 Task: Search one way flight ticket for 3 adults in first from Niagara Falls: Niagara Falls International Airport to Greenville: Pitt-greenville Airport on 5-2-2023. Choice of flights is Singapure airlines. Number of bags: 1 carry on bag. Price is upto 97000. Outbound departure time preference is 22:15. Look for best flights.
Action: Mouse moved to (291, 395)
Screenshot: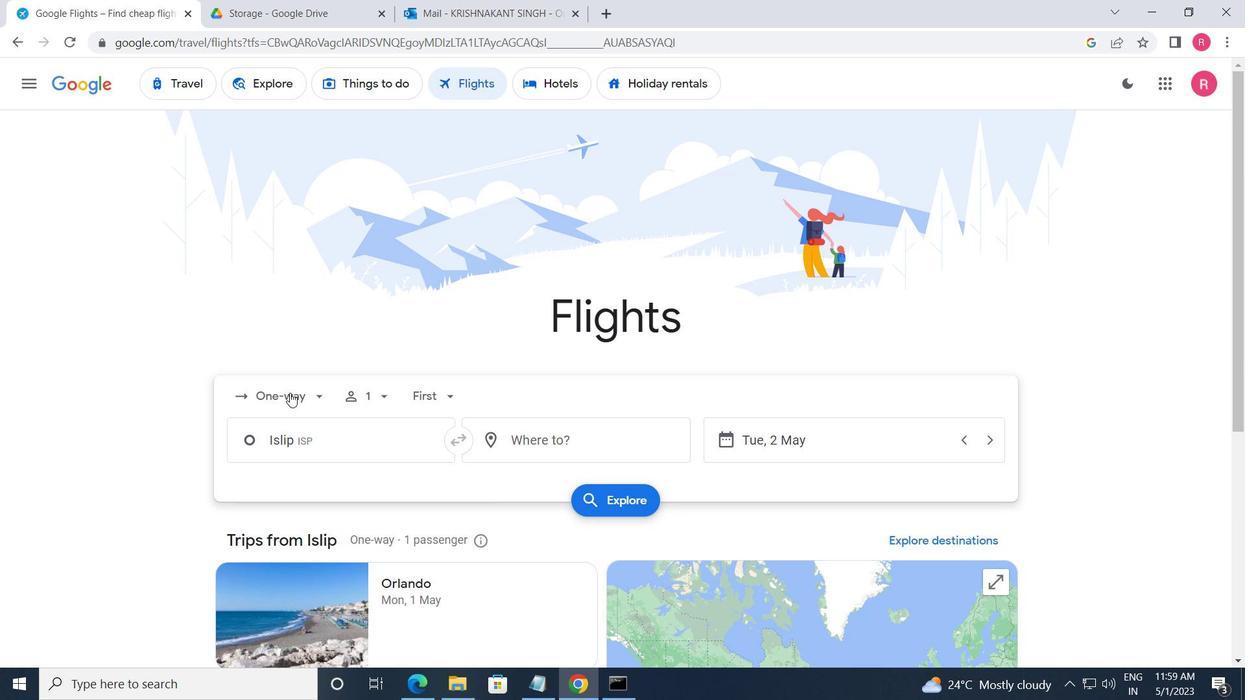 
Action: Mouse pressed left at (291, 395)
Screenshot: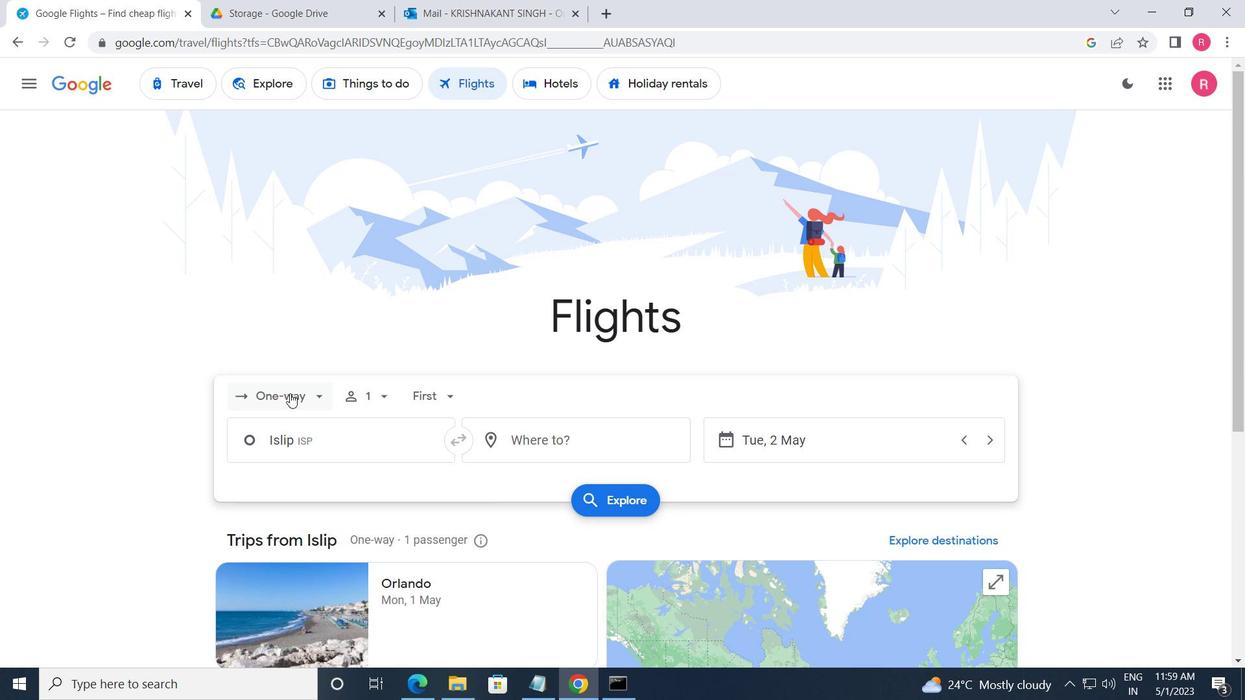 
Action: Mouse moved to (302, 463)
Screenshot: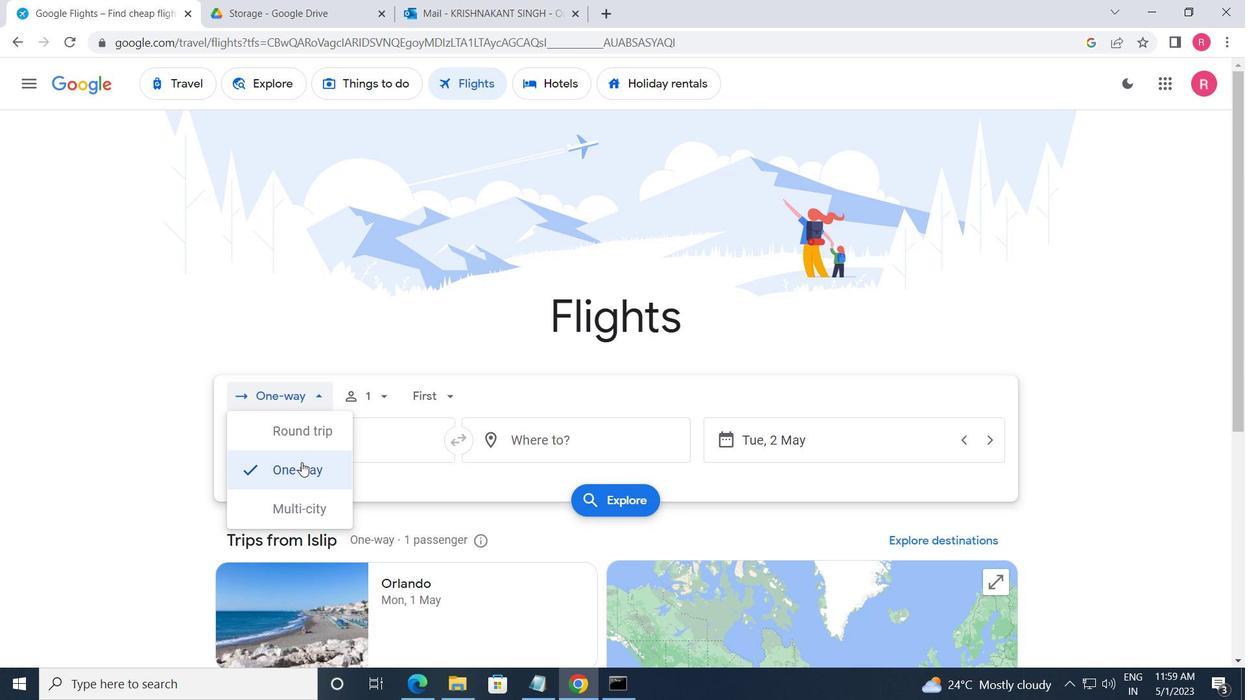 
Action: Mouse pressed left at (302, 463)
Screenshot: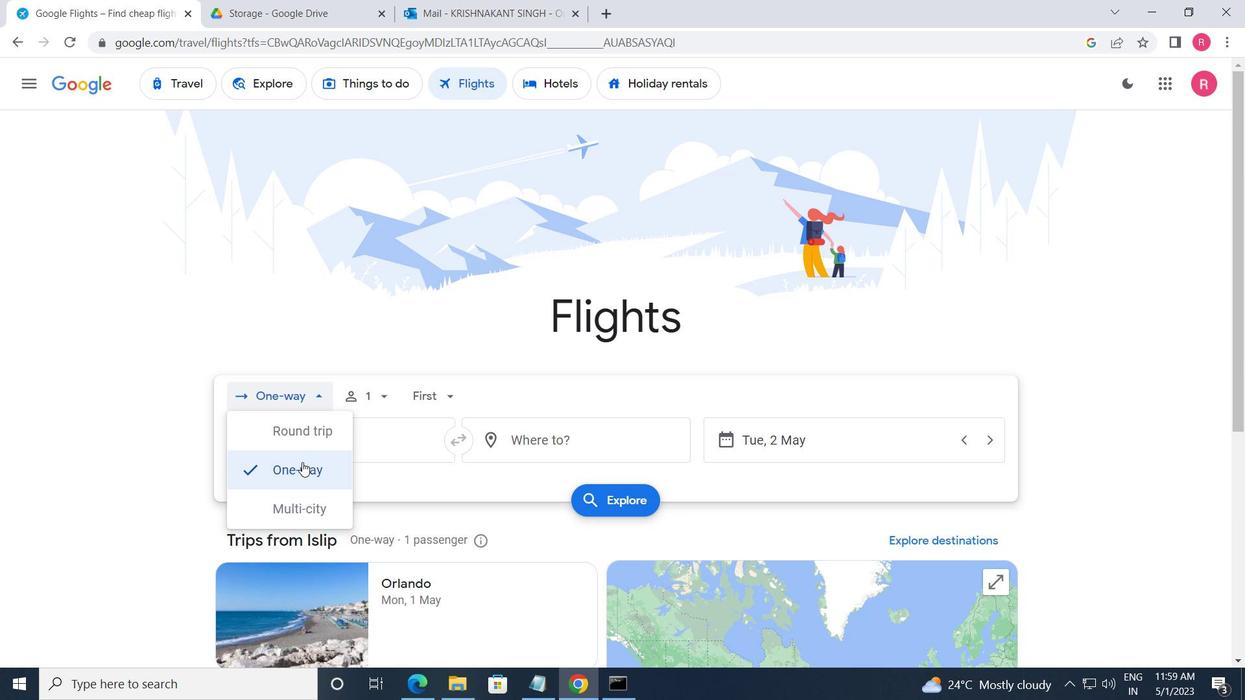 
Action: Mouse moved to (374, 404)
Screenshot: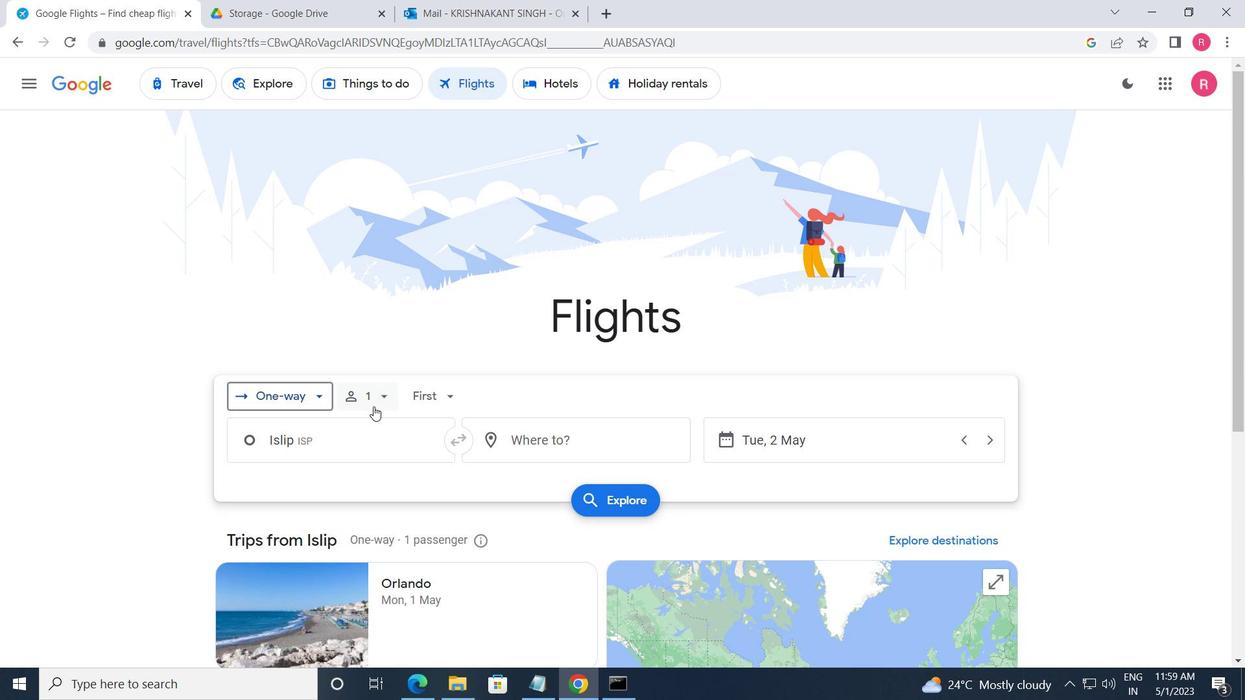
Action: Mouse pressed left at (374, 404)
Screenshot: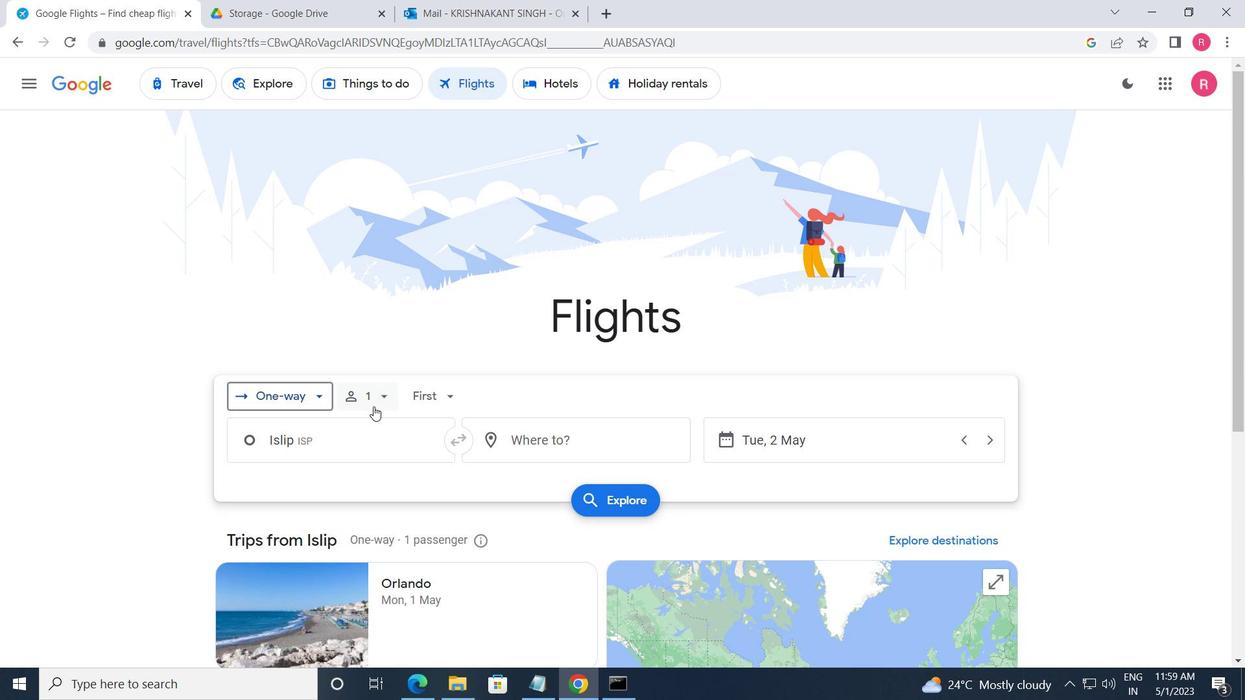 
Action: Mouse moved to (520, 434)
Screenshot: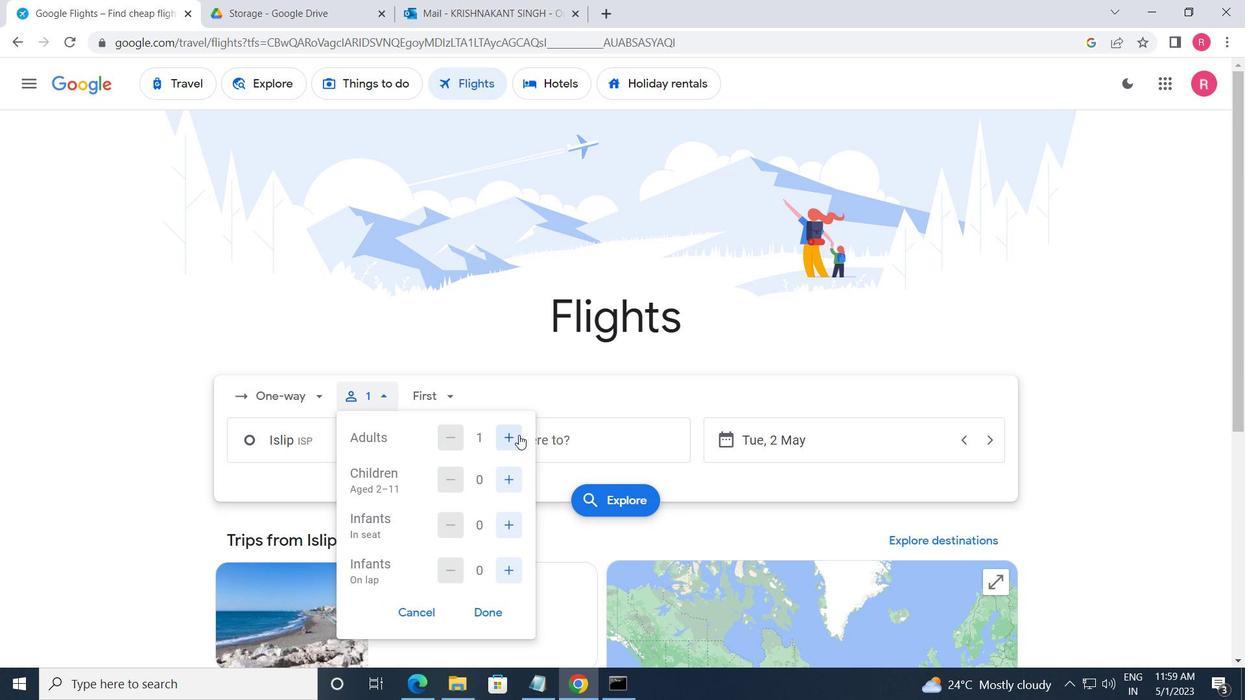 
Action: Mouse pressed left at (520, 434)
Screenshot: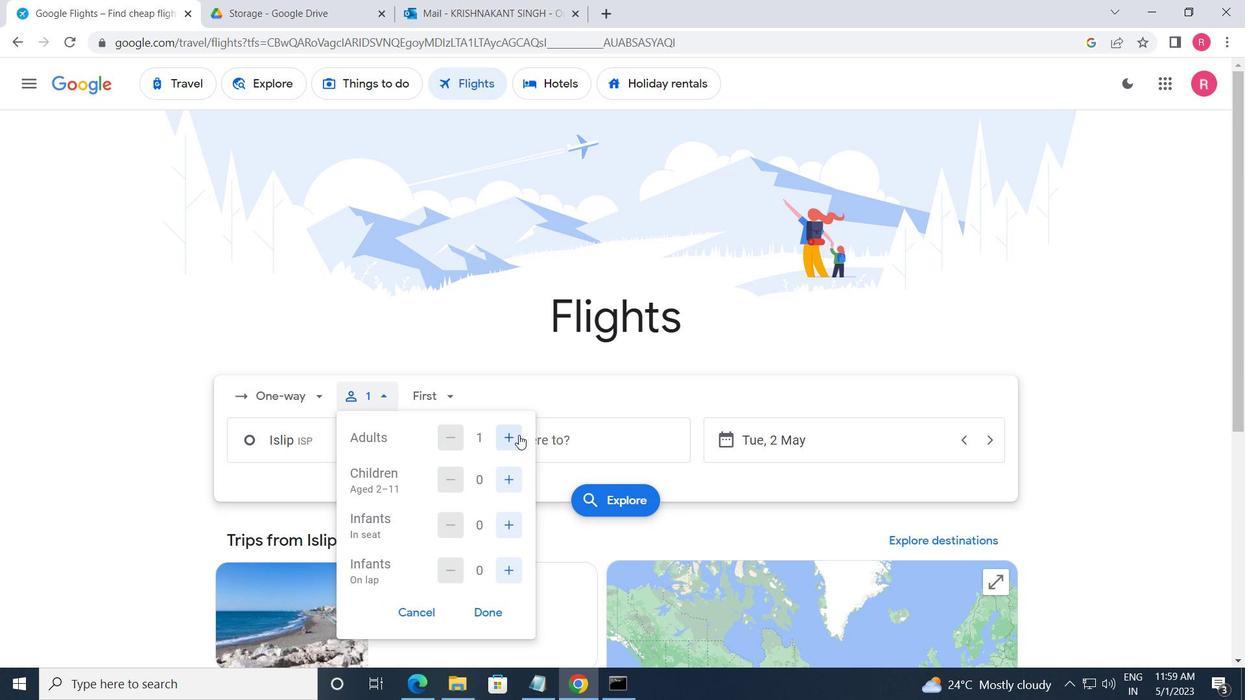 
Action: Mouse moved to (519, 485)
Screenshot: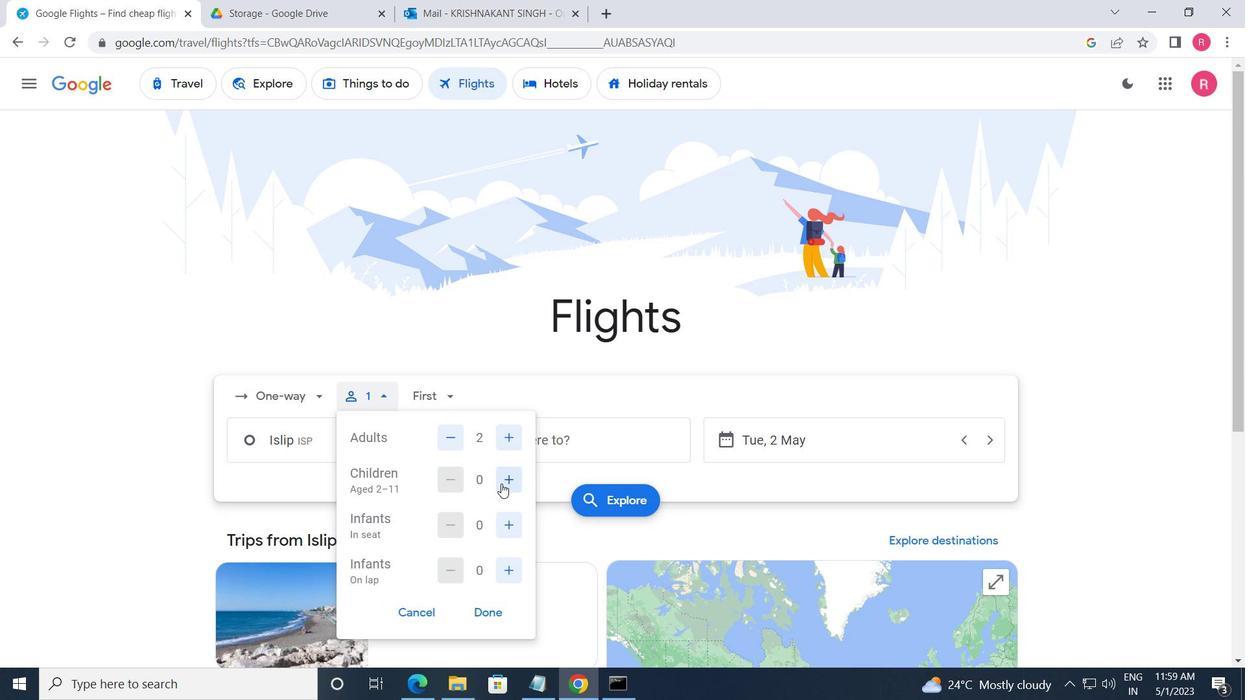 
Action: Mouse pressed left at (519, 485)
Screenshot: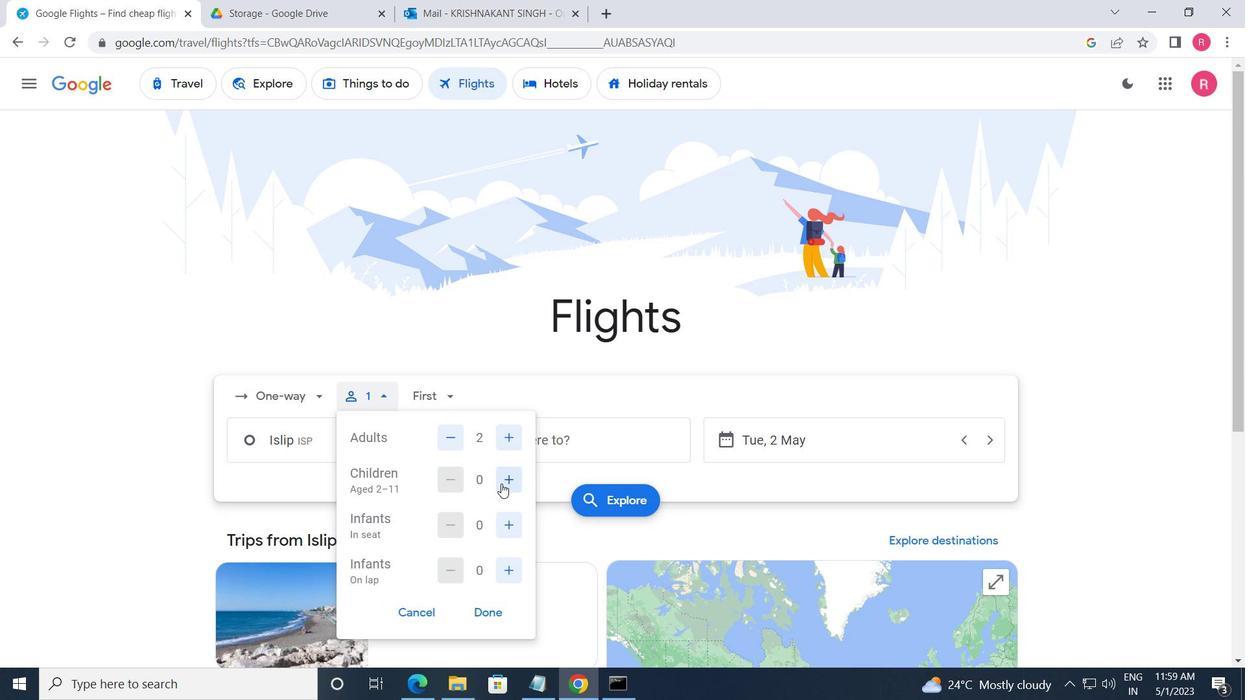 
Action: Mouse pressed left at (519, 485)
Screenshot: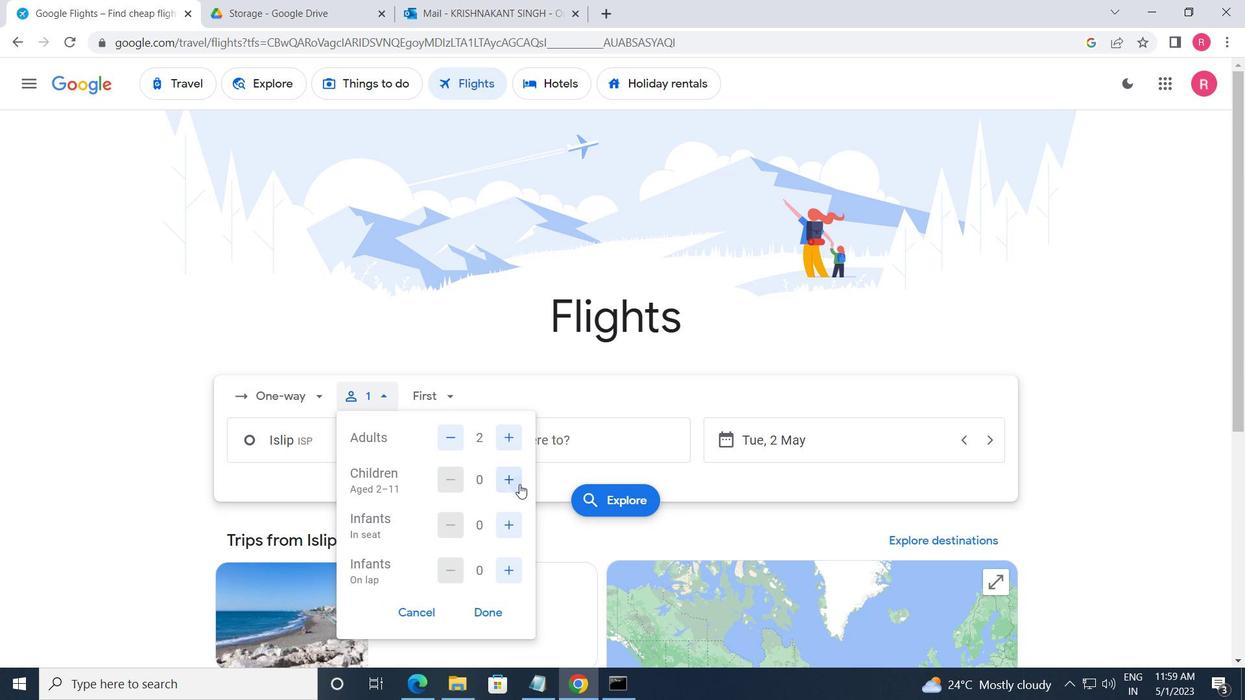 
Action: Mouse pressed left at (519, 485)
Screenshot: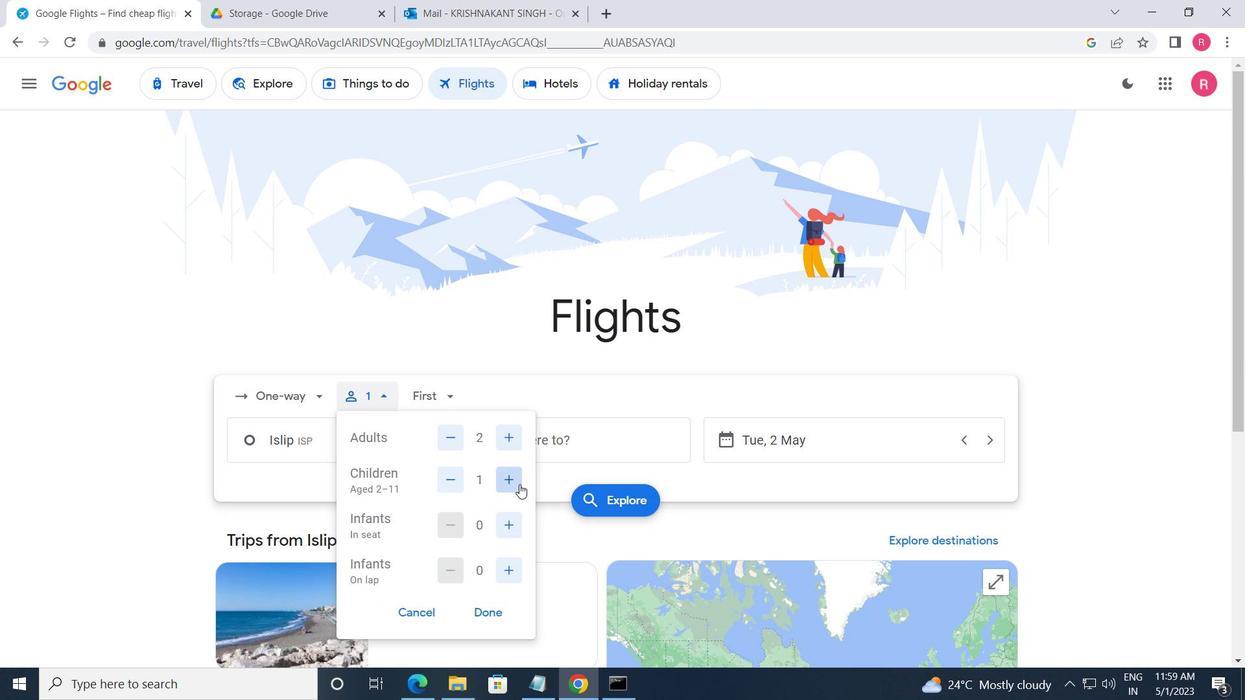 
Action: Mouse pressed left at (519, 485)
Screenshot: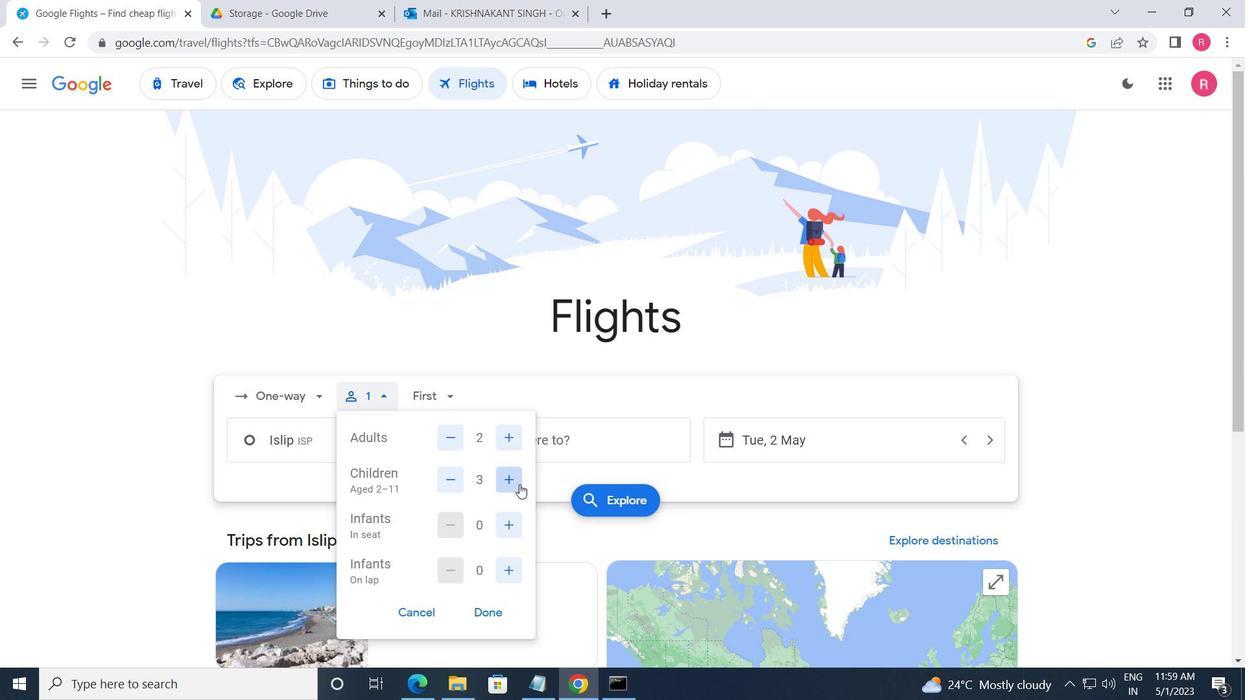 
Action: Mouse moved to (510, 533)
Screenshot: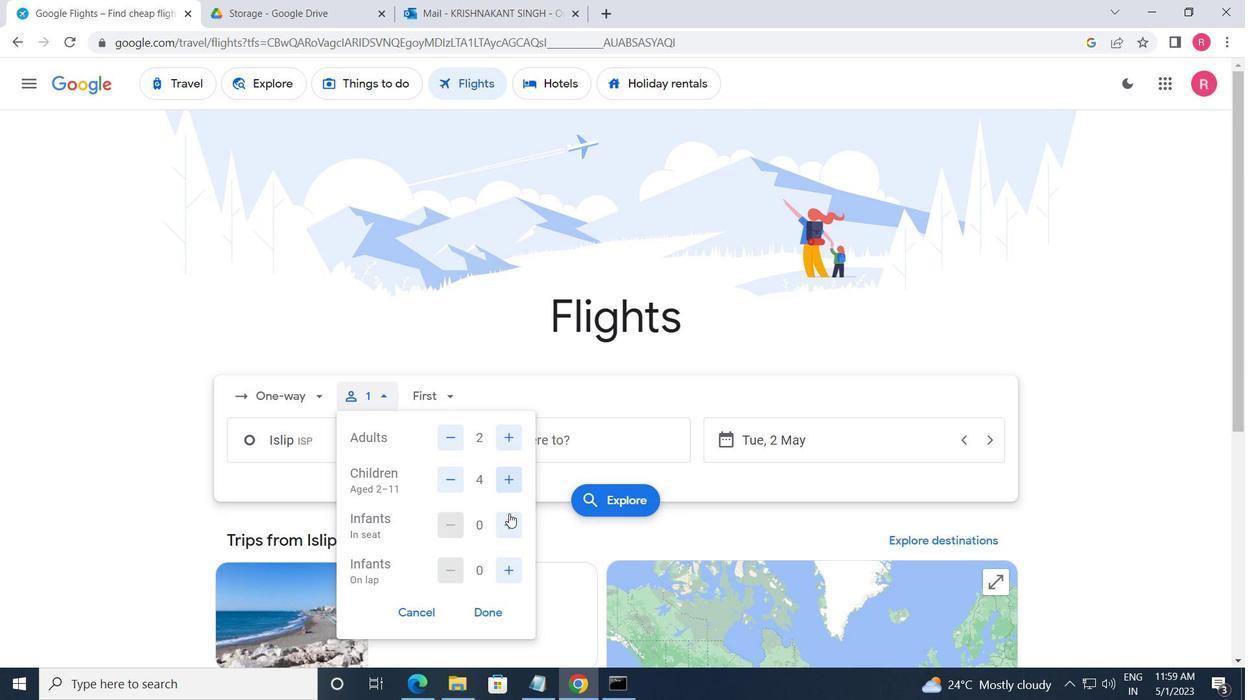
Action: Mouse pressed left at (510, 533)
Screenshot: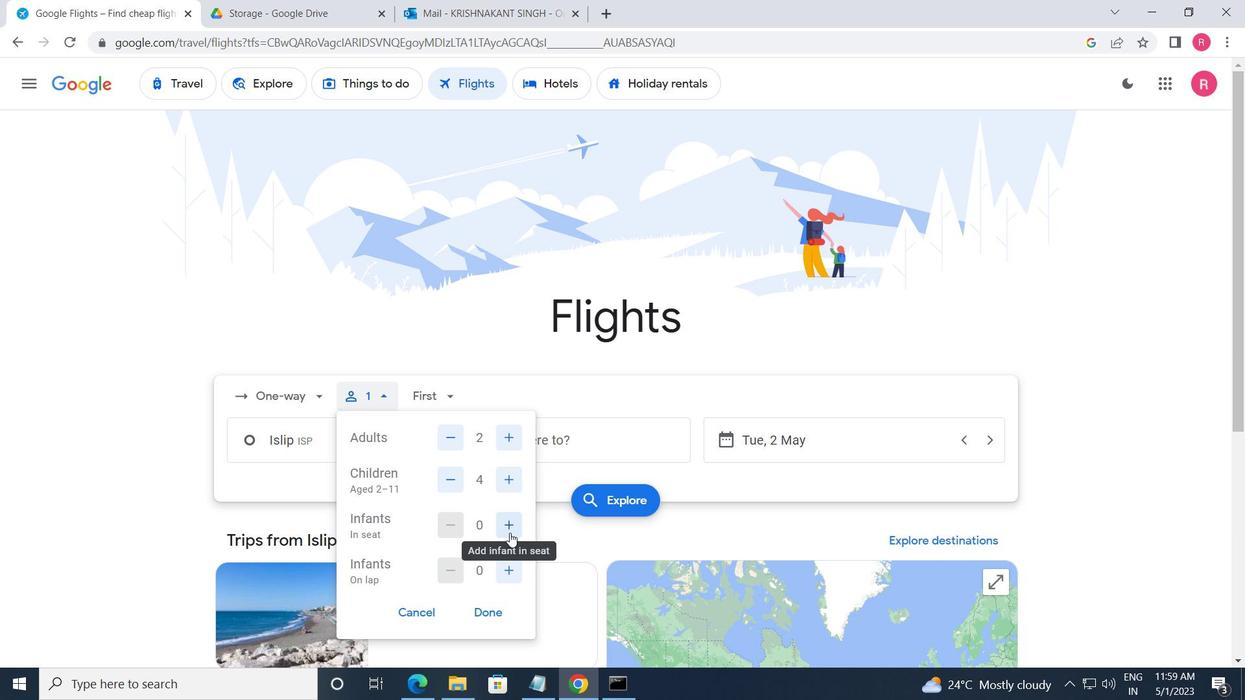 
Action: Mouse moved to (430, 394)
Screenshot: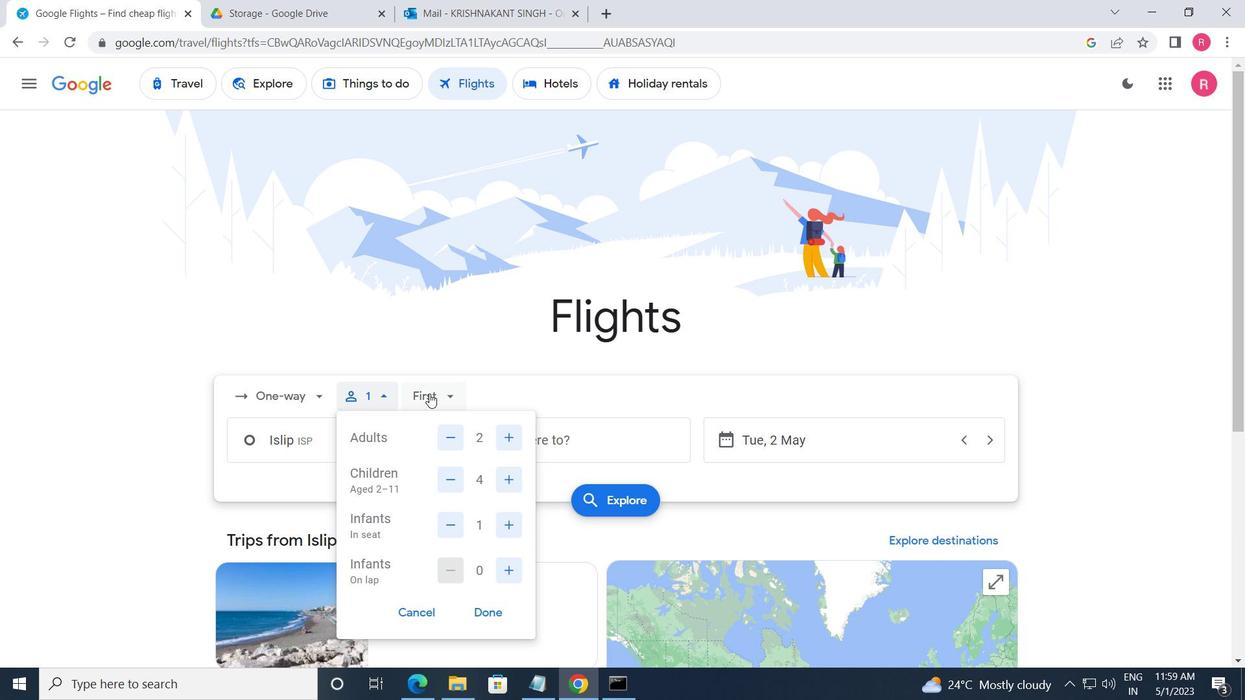 
Action: Mouse pressed left at (430, 394)
Screenshot: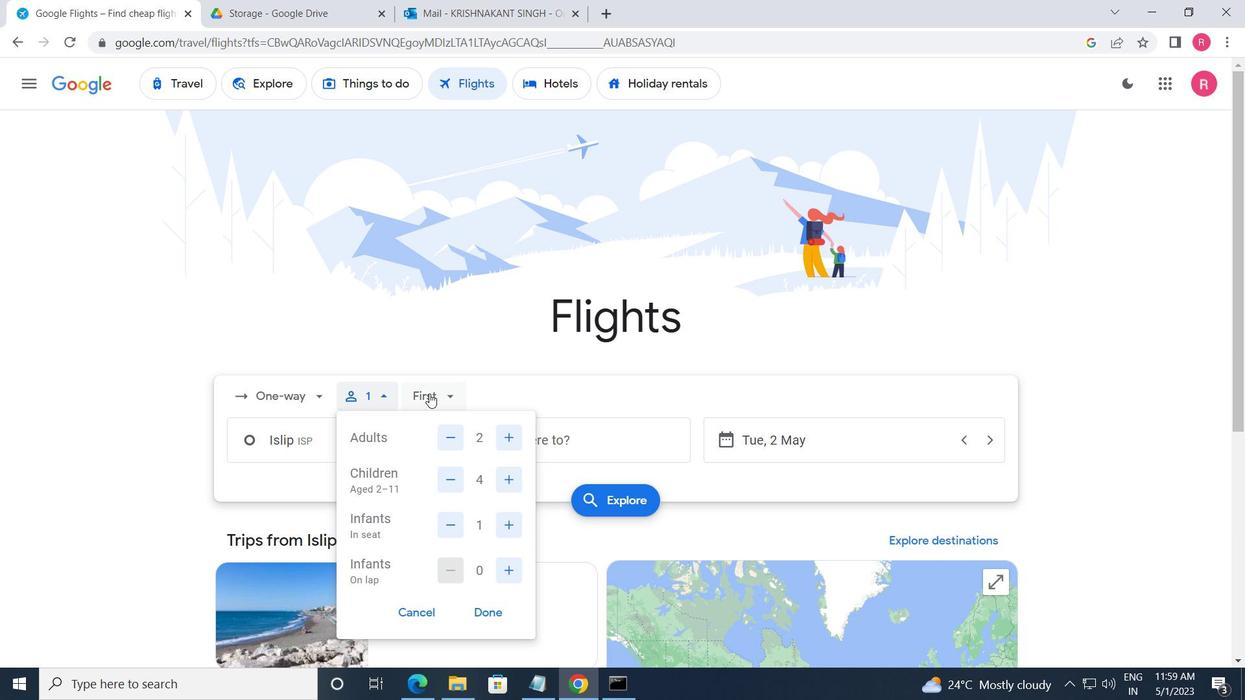
Action: Mouse moved to (469, 506)
Screenshot: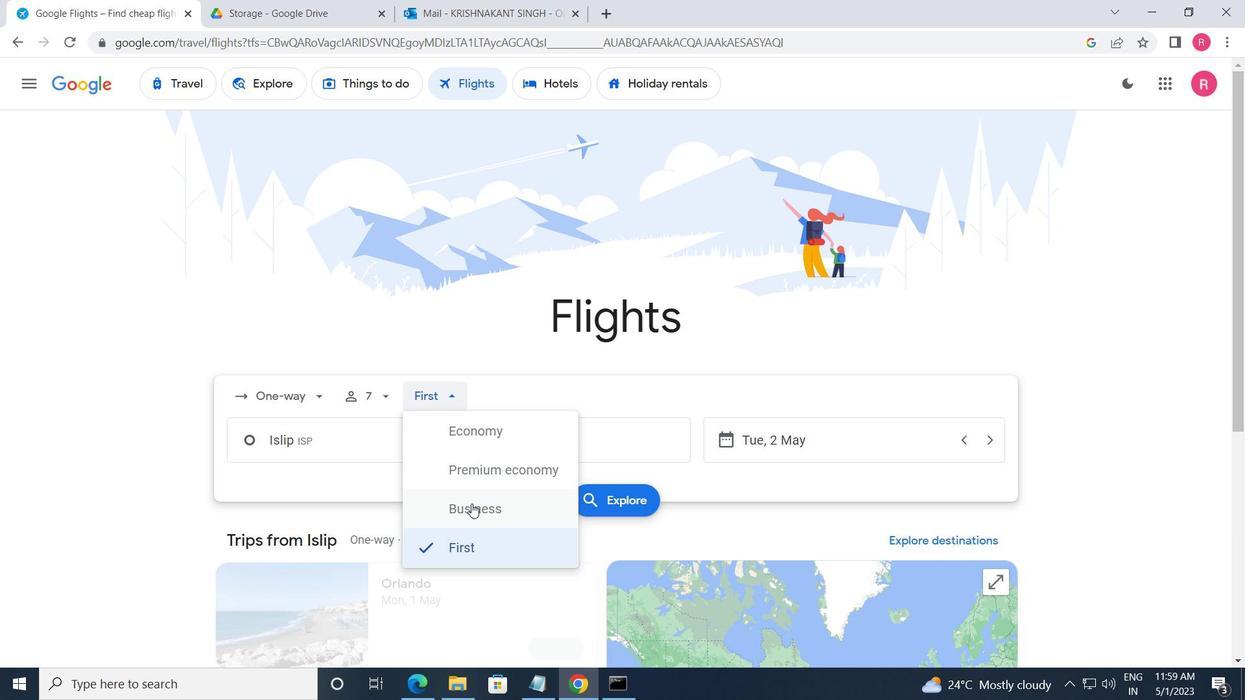 
Action: Mouse pressed left at (469, 506)
Screenshot: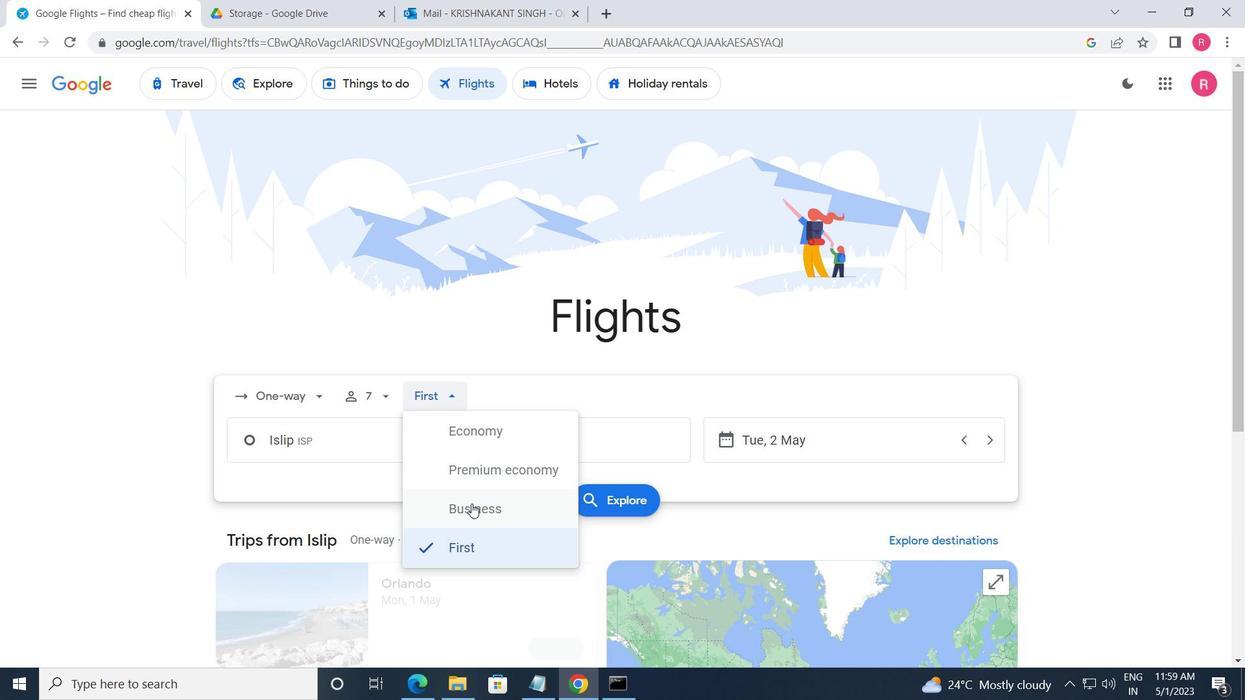 
Action: Mouse moved to (397, 450)
Screenshot: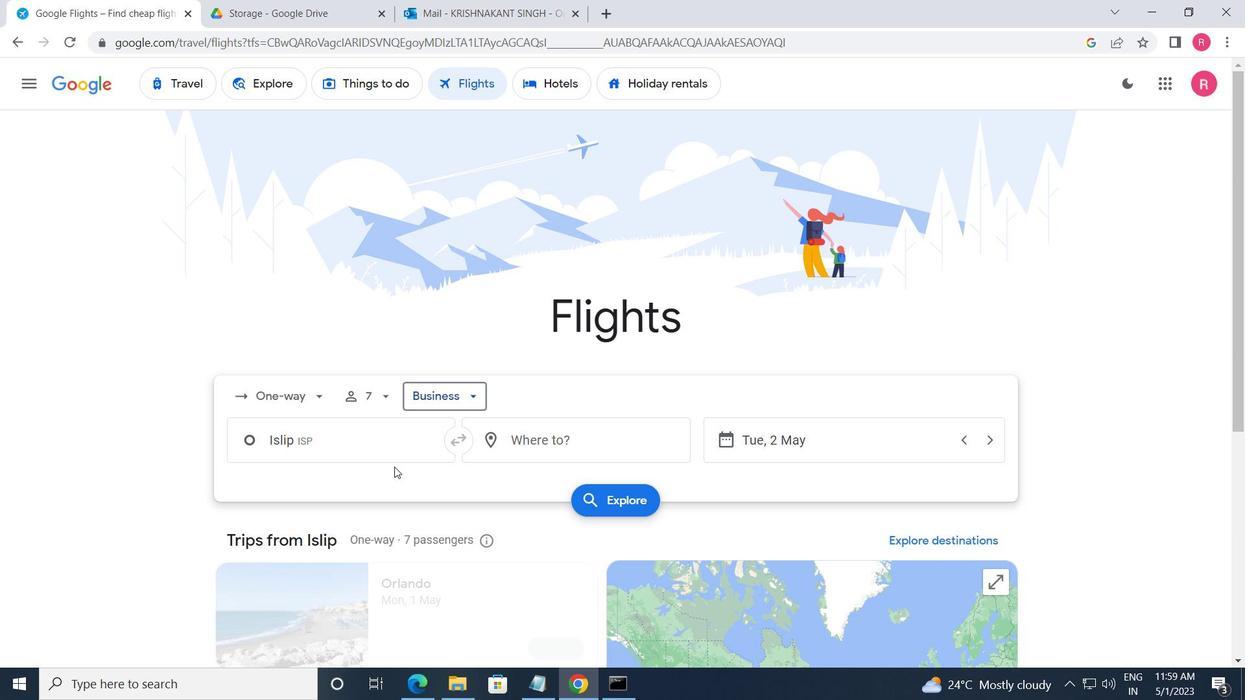 
Action: Mouse pressed left at (397, 450)
Screenshot: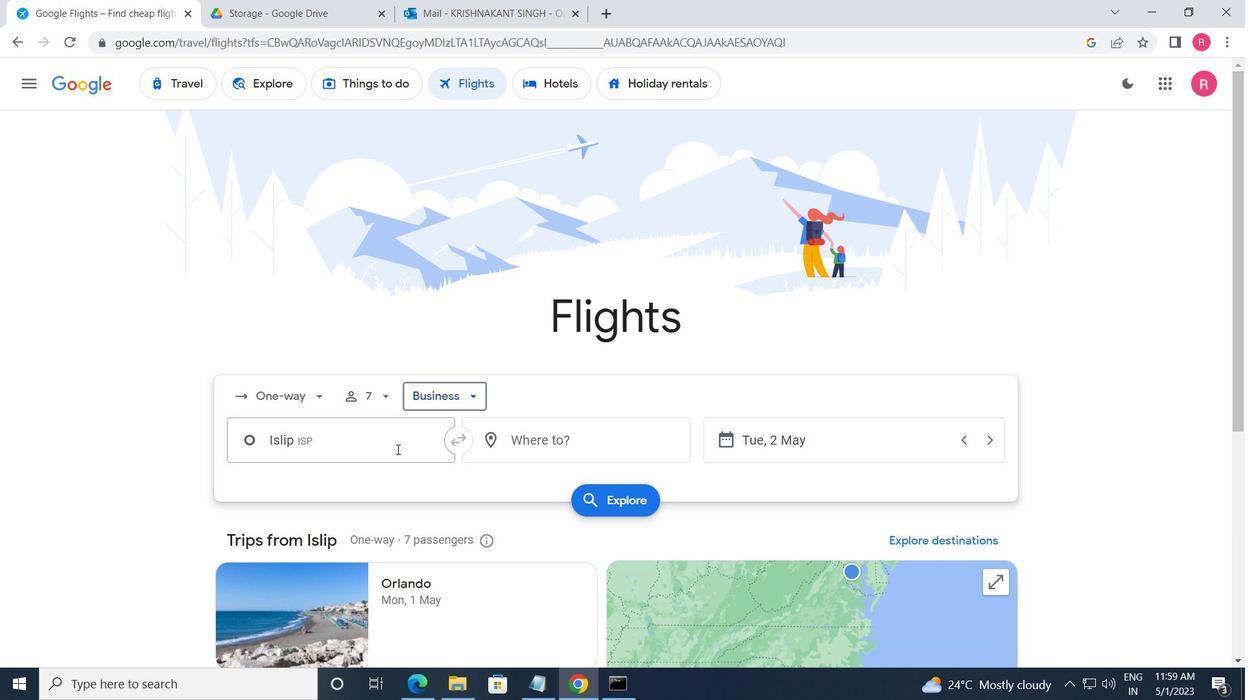 
Action: Mouse moved to (407, 447)
Screenshot: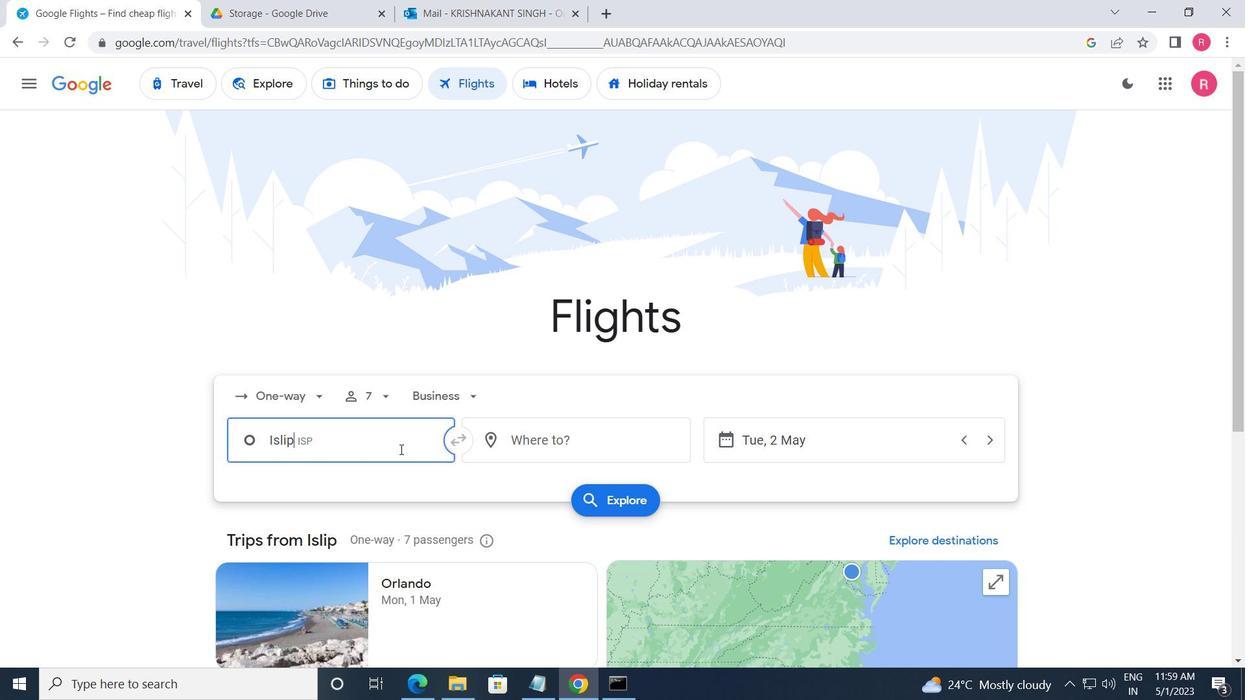 
Action: Key pressed <Key.shift><Key.shift><Key.shift><Key.shift>NEW<Key.space>YORK<Key.space>STE
Screenshot: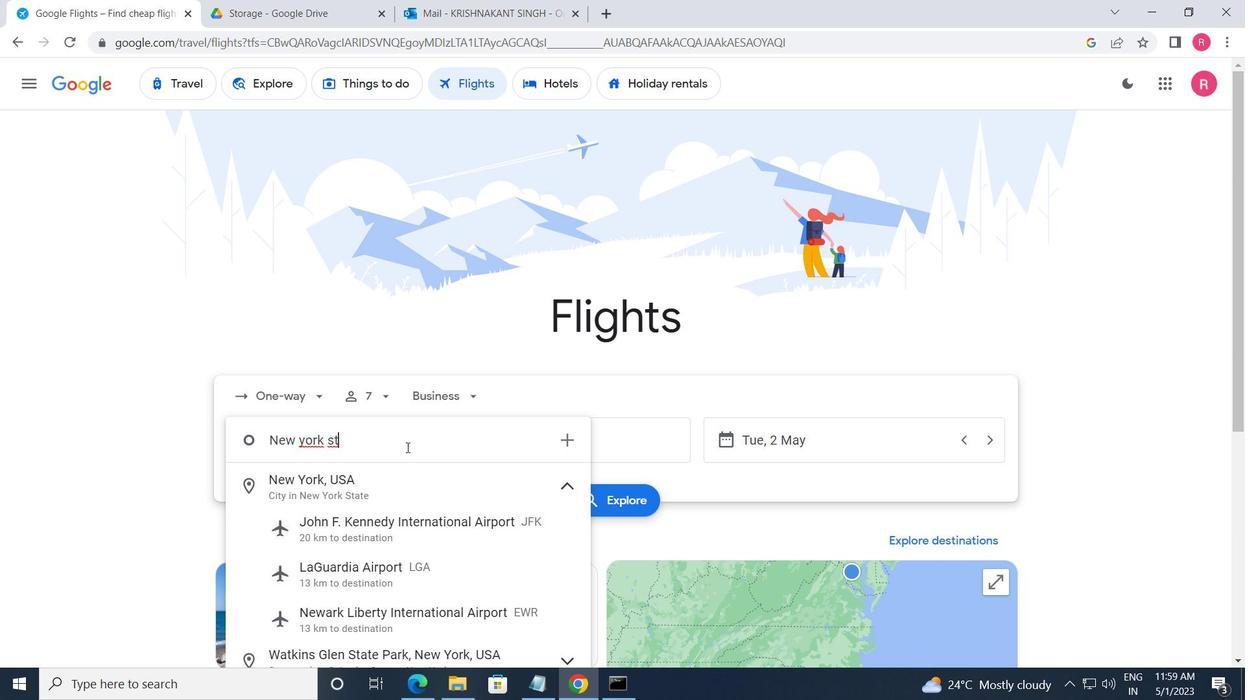 
Action: Mouse moved to (432, 490)
Screenshot: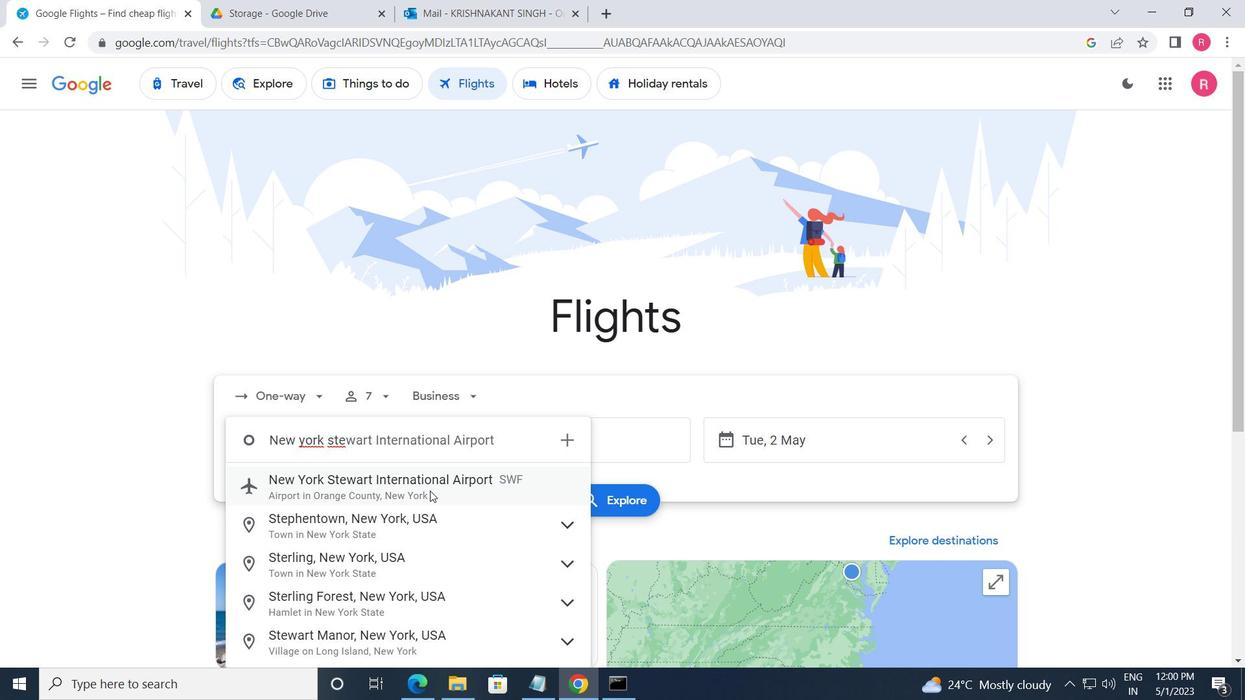 
Action: Mouse pressed left at (432, 490)
Screenshot: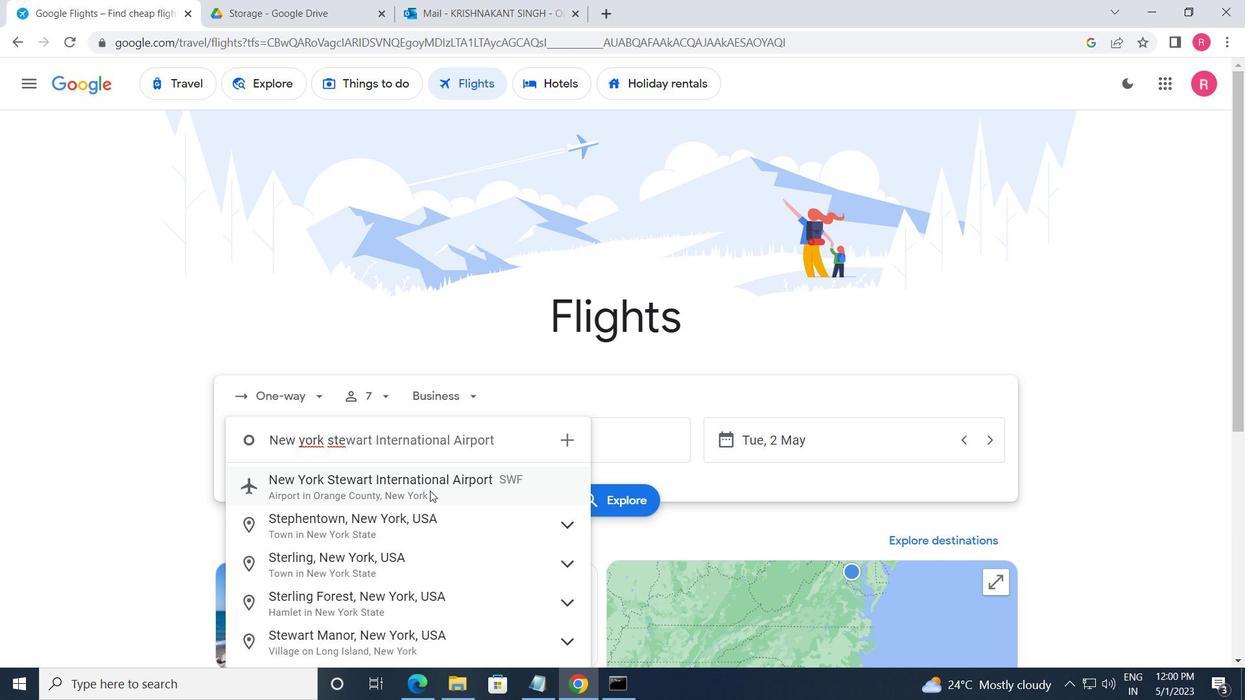 
Action: Mouse moved to (545, 439)
Screenshot: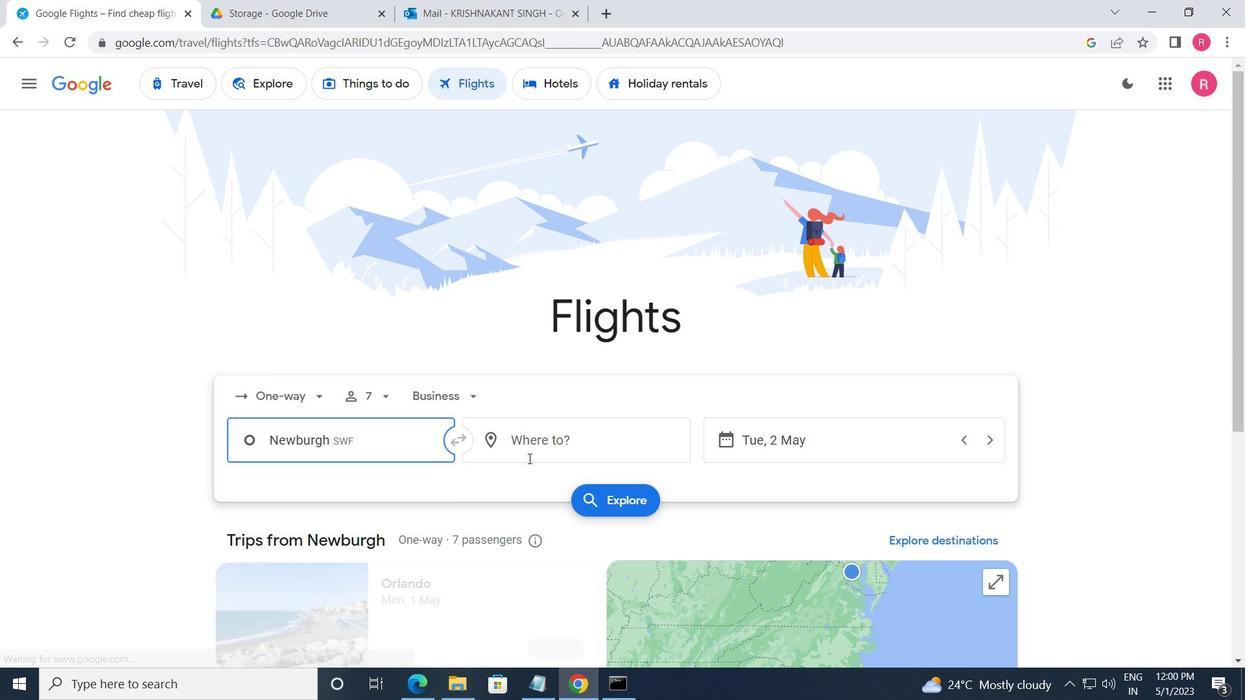 
Action: Mouse pressed left at (545, 439)
Screenshot: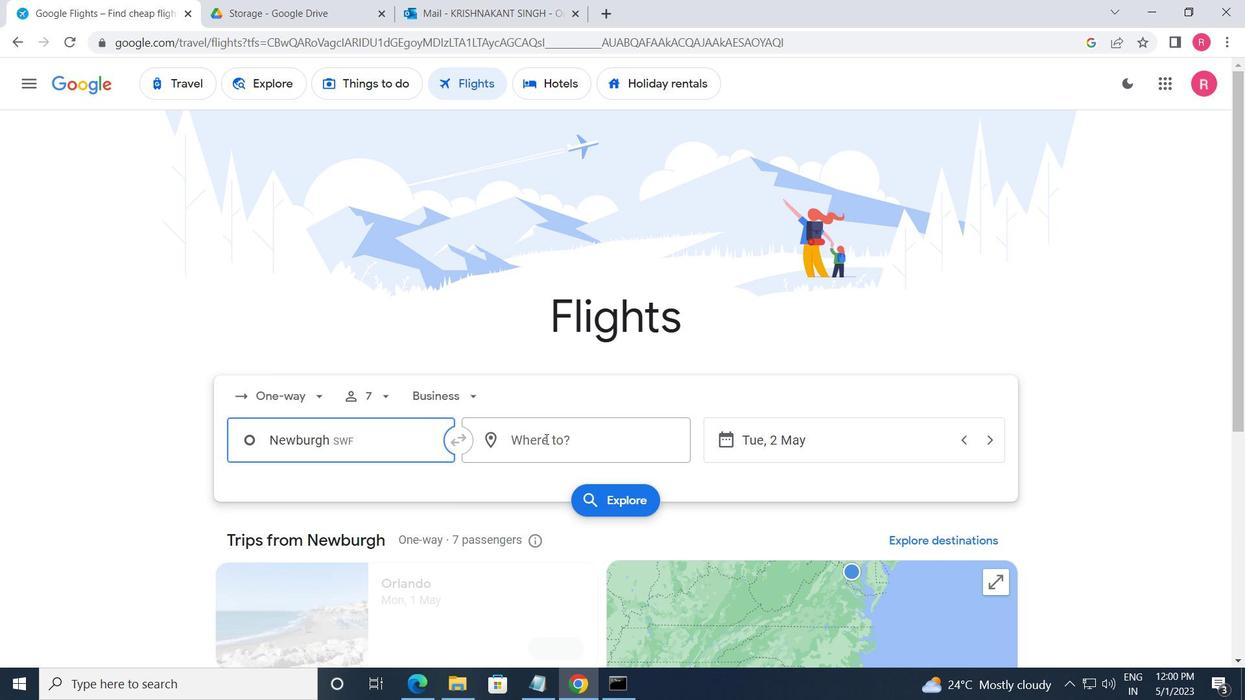 
Action: Mouse moved to (526, 601)
Screenshot: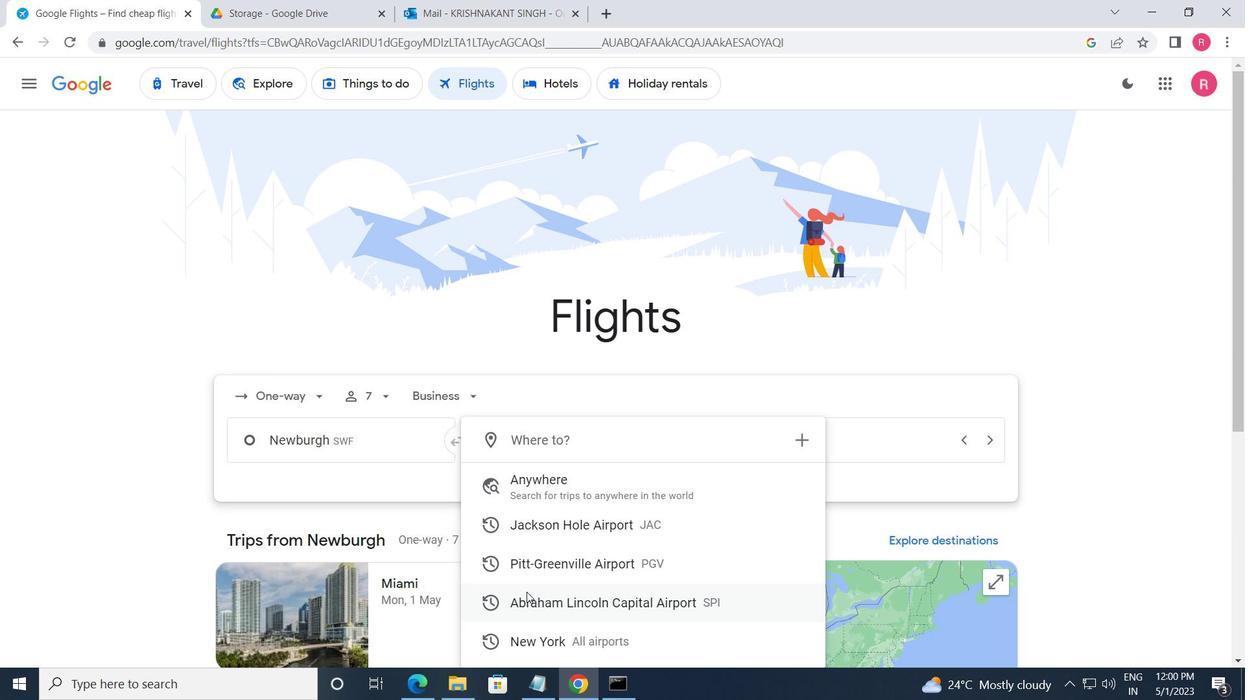 
Action: Mouse pressed left at (526, 601)
Screenshot: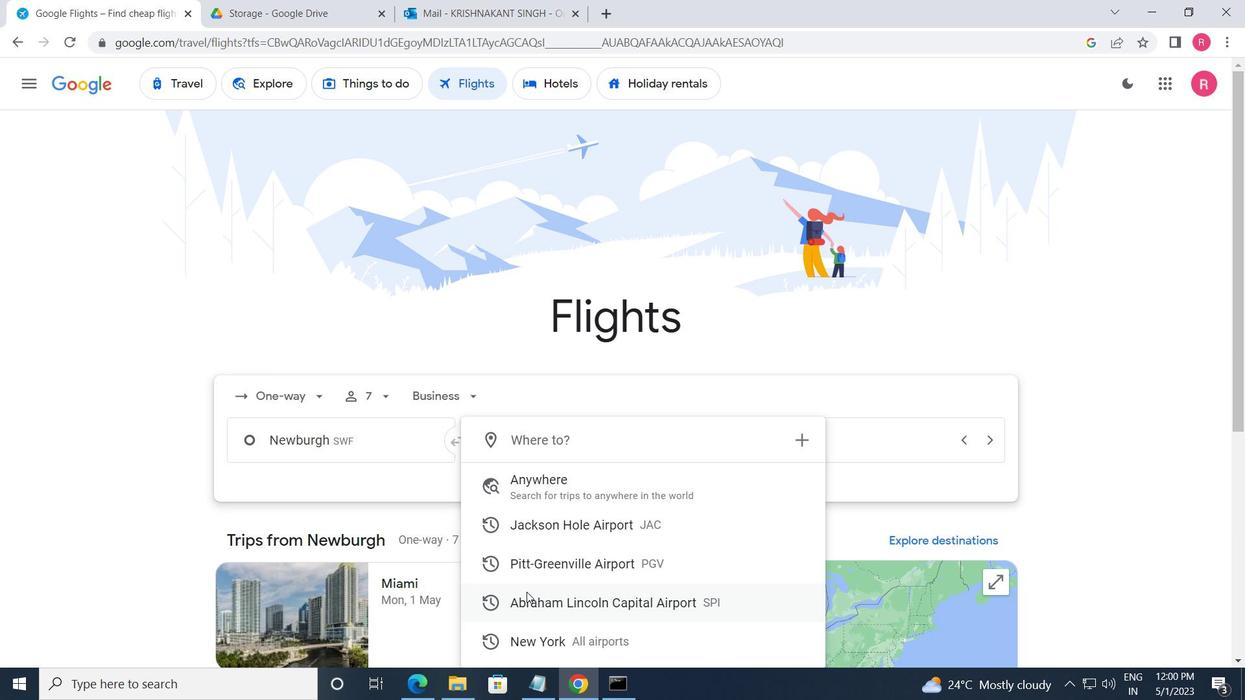 
Action: Mouse moved to (829, 454)
Screenshot: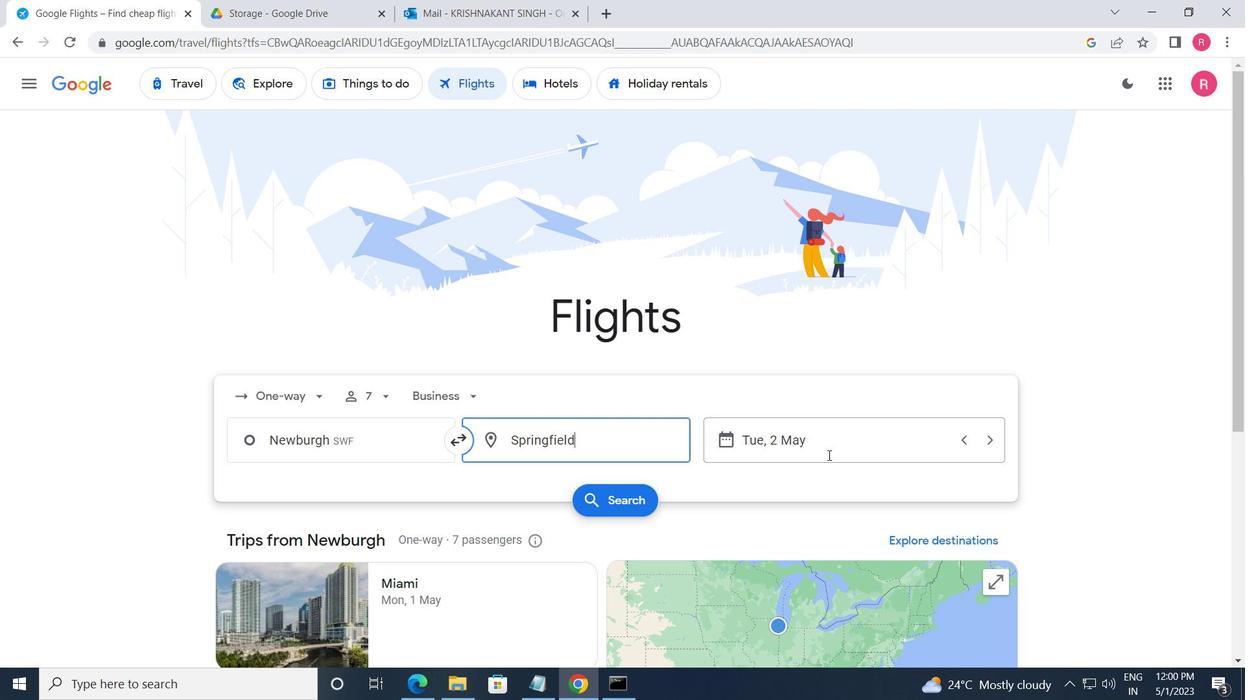 
Action: Mouse pressed left at (829, 454)
Screenshot: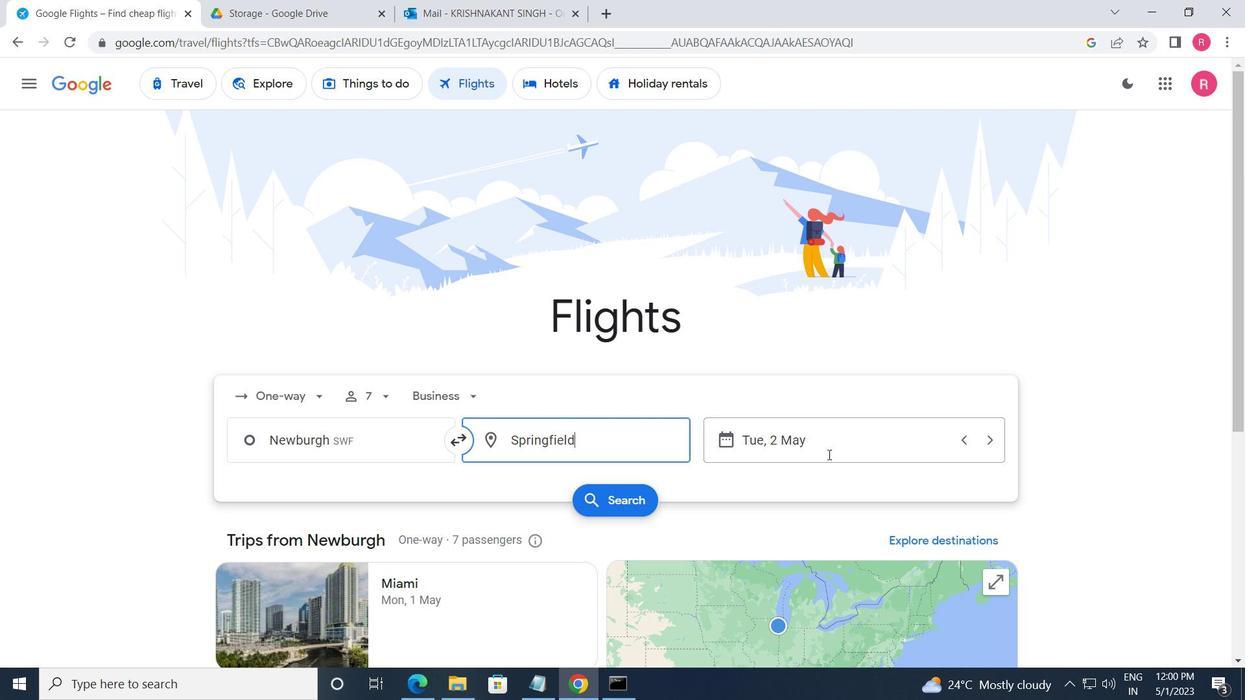 
Action: Mouse moved to (516, 381)
Screenshot: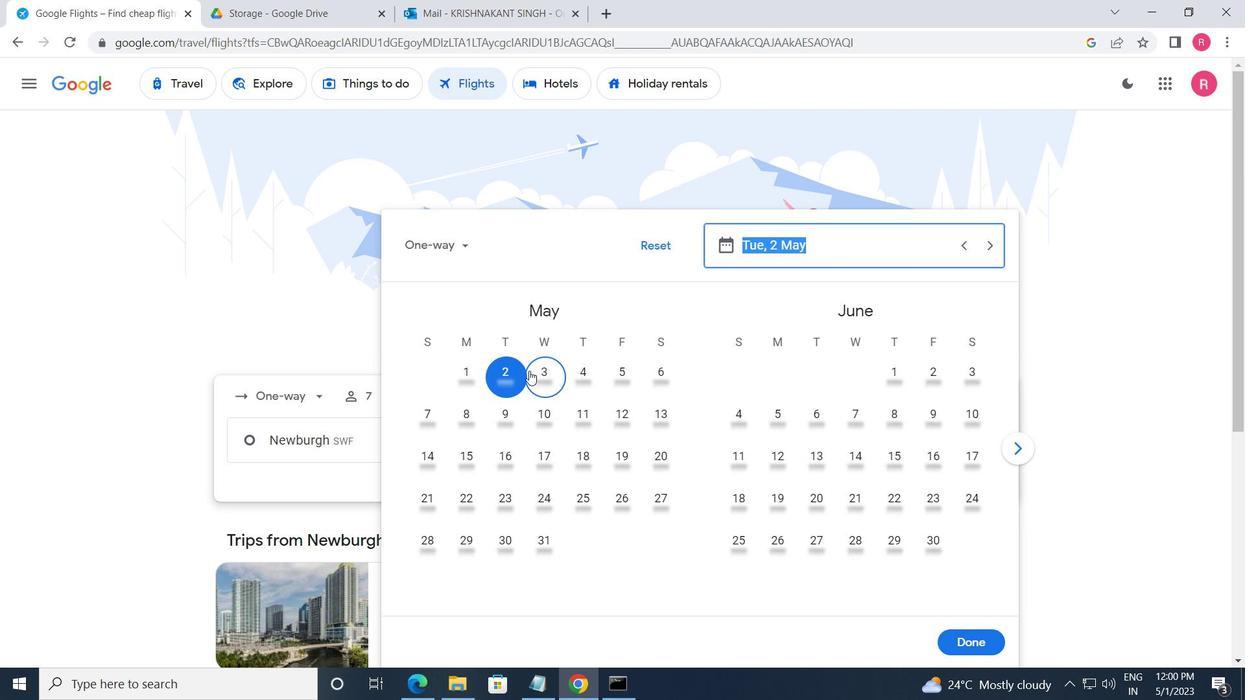 
Action: Mouse pressed left at (516, 381)
Screenshot: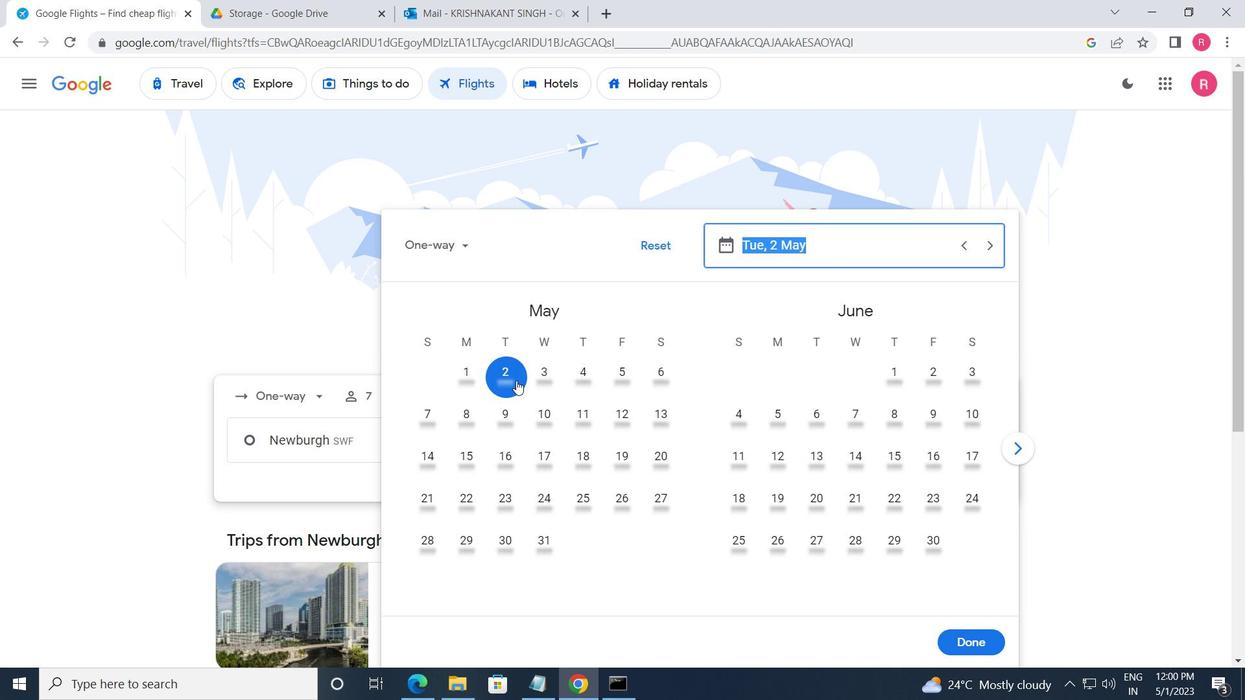 
Action: Mouse moved to (988, 654)
Screenshot: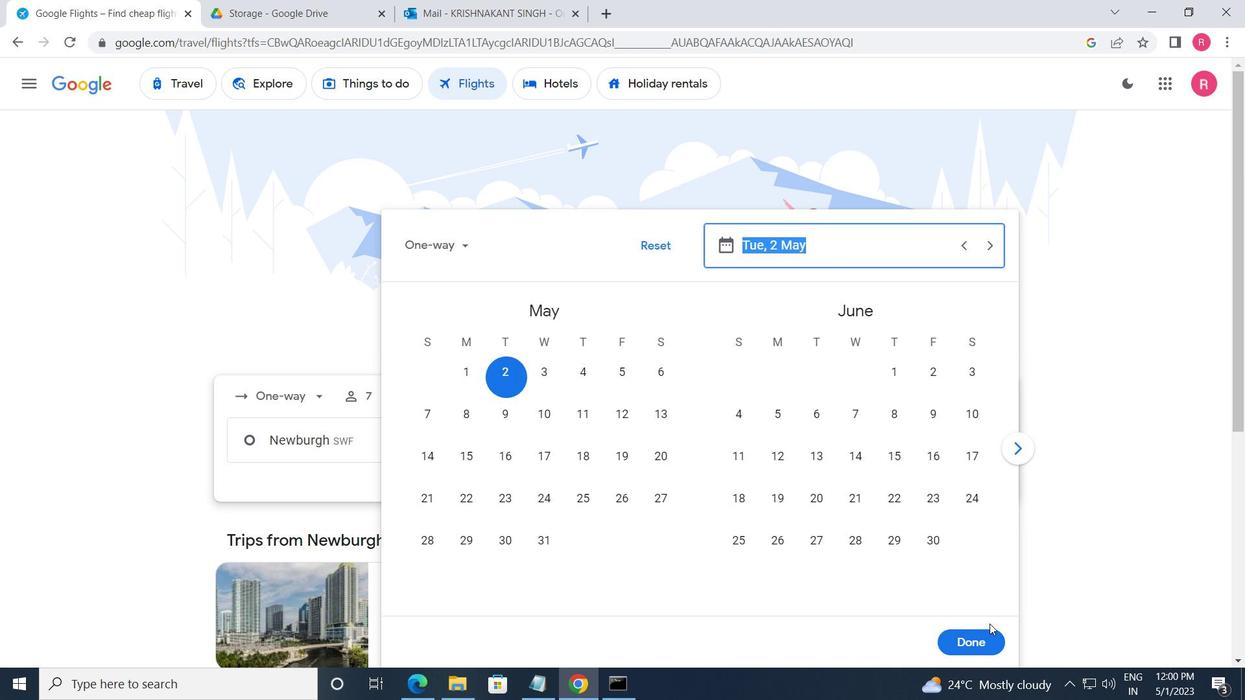 
Action: Mouse pressed left at (988, 654)
Screenshot: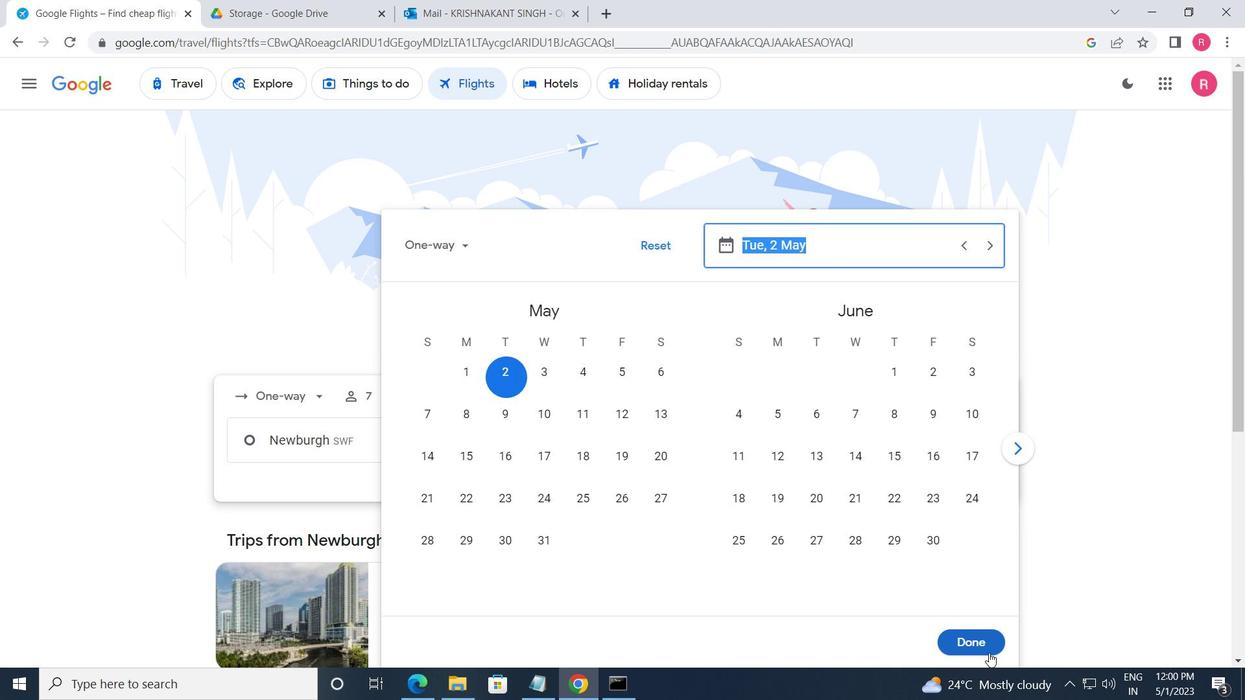 
Action: Mouse moved to (628, 514)
Screenshot: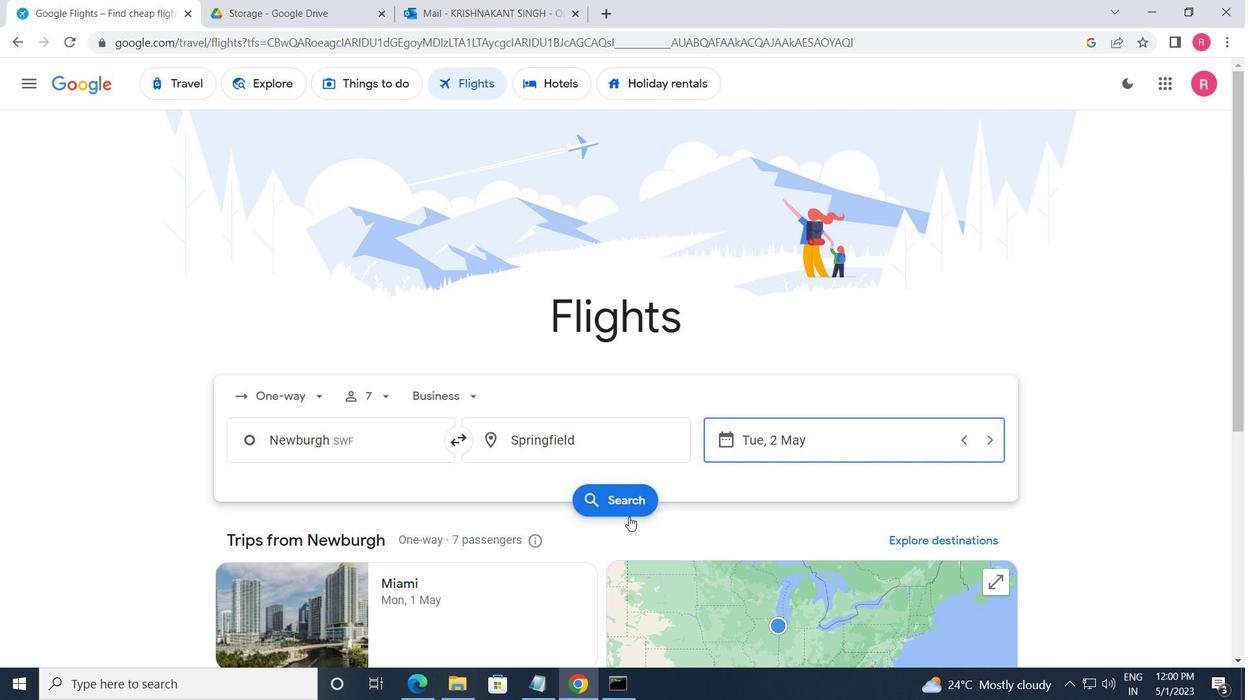 
Action: Mouse pressed left at (628, 514)
Screenshot: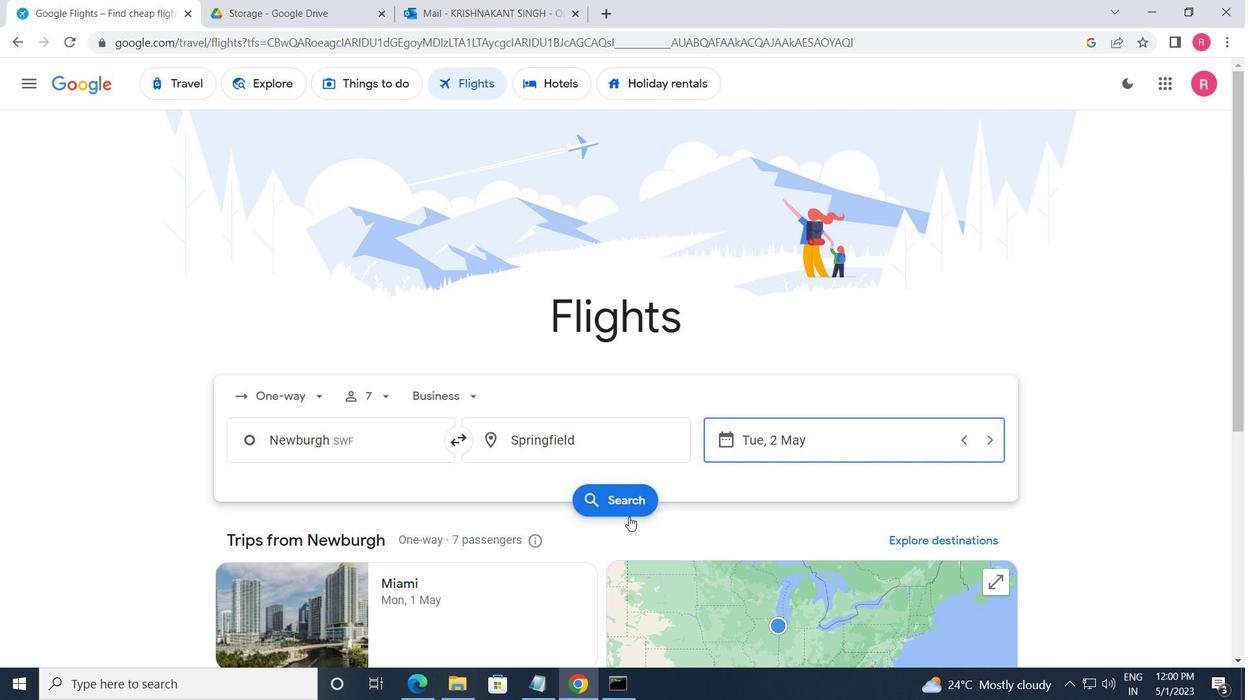 
Action: Mouse moved to (234, 236)
Screenshot: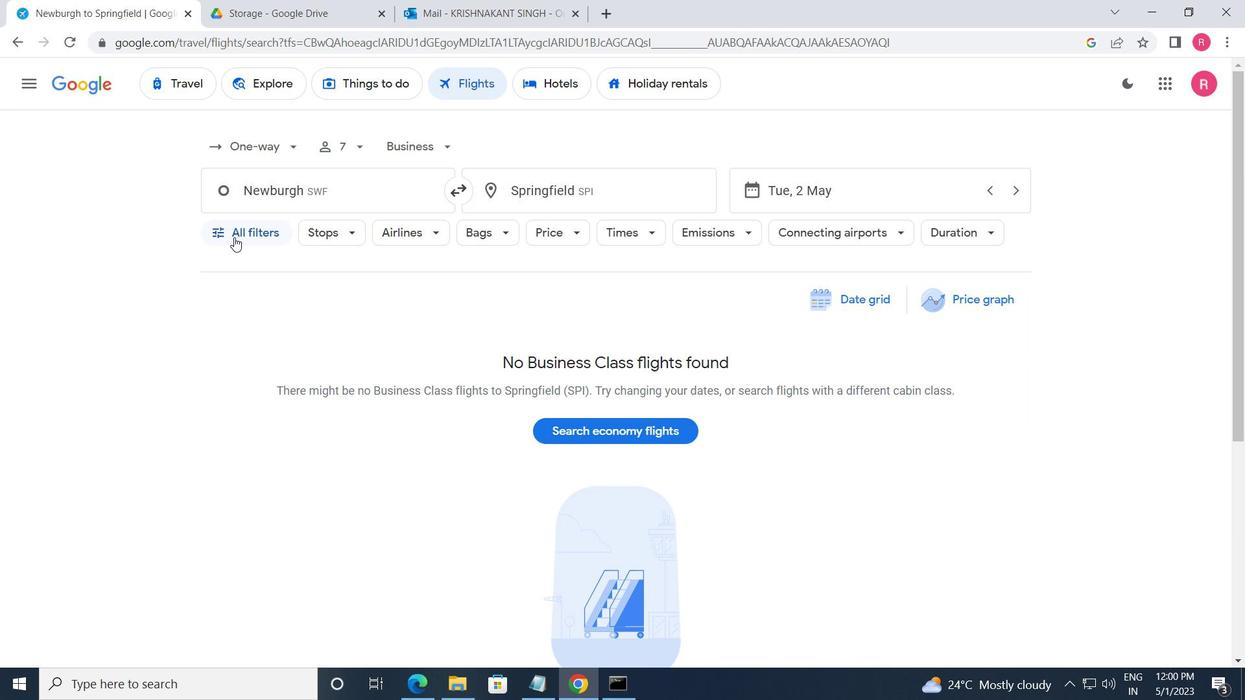 
Action: Mouse pressed left at (234, 236)
Screenshot: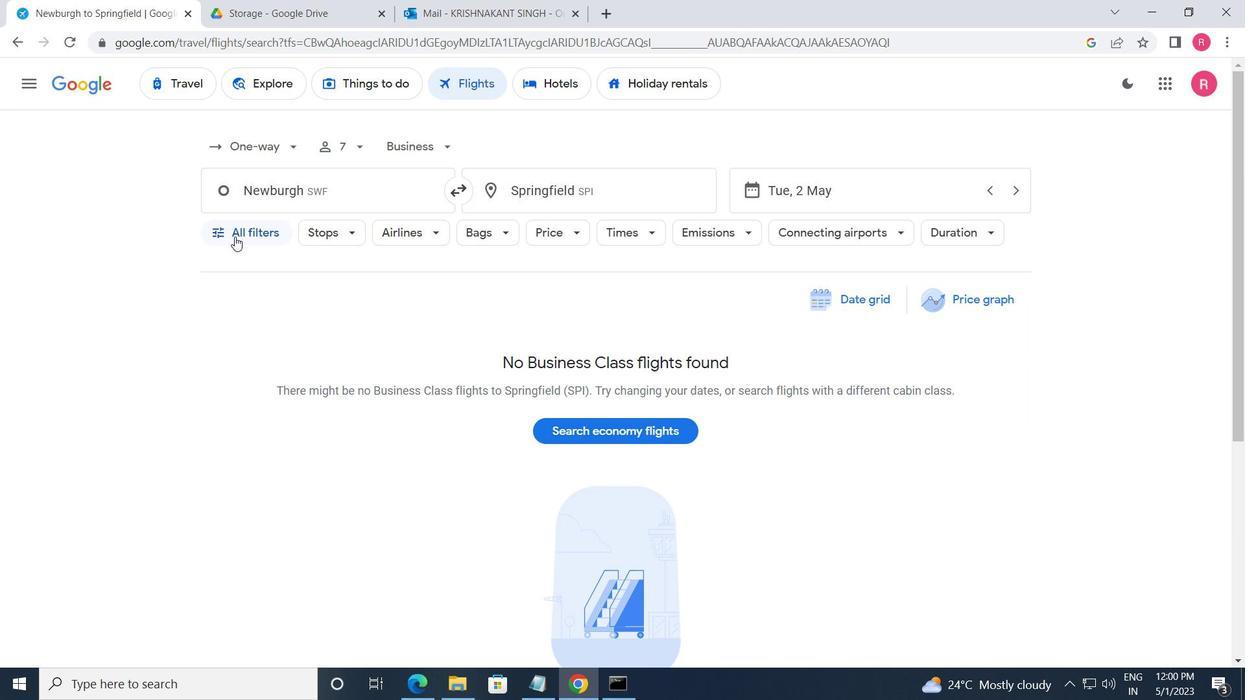 
Action: Mouse moved to (314, 399)
Screenshot: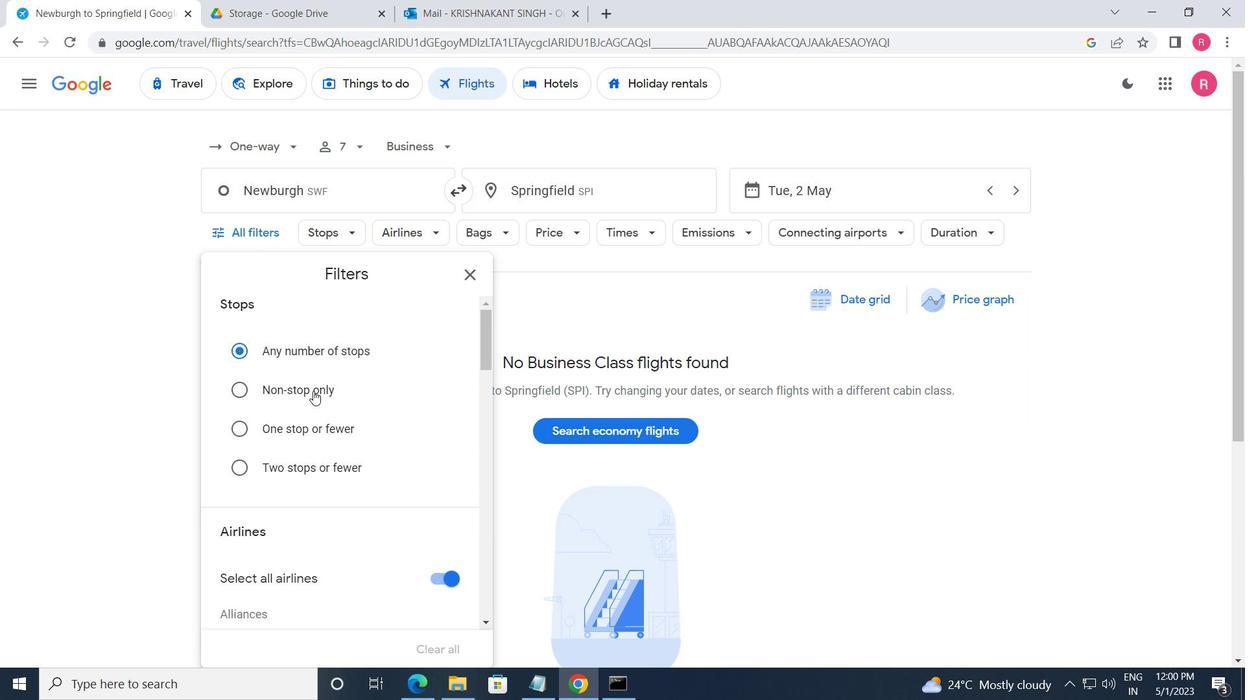 
Action: Mouse scrolled (314, 398) with delta (0, 0)
Screenshot: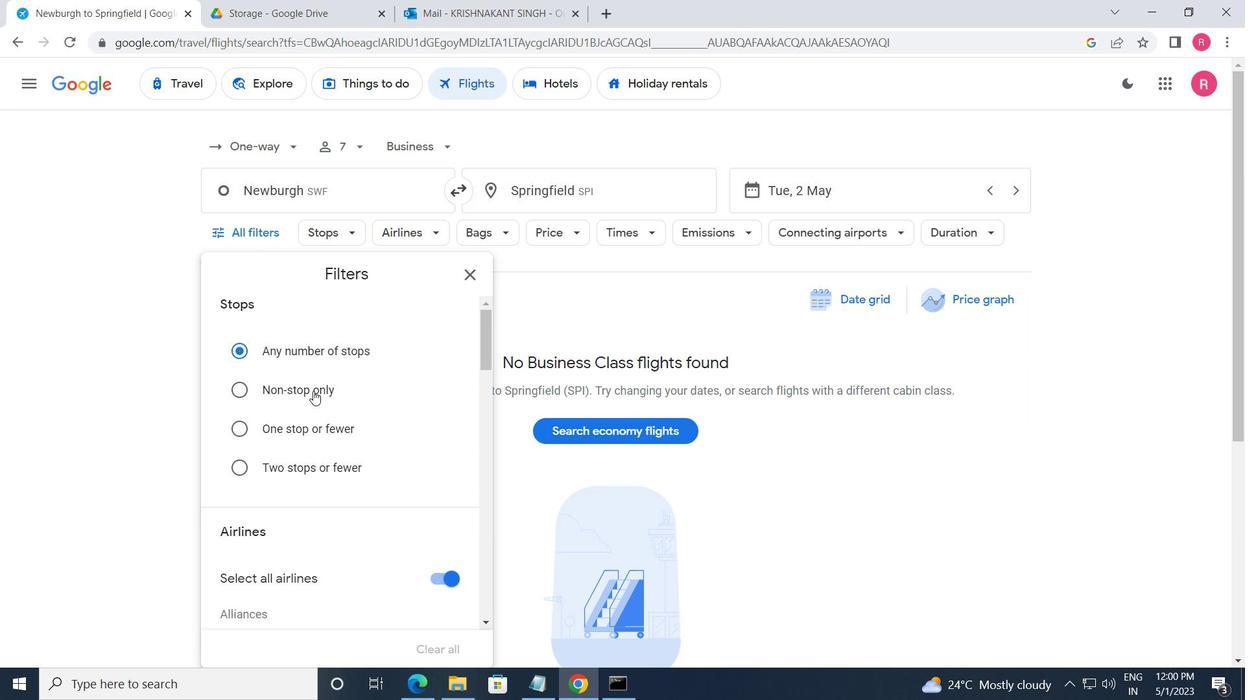 
Action: Mouse scrolled (314, 398) with delta (0, 0)
Screenshot: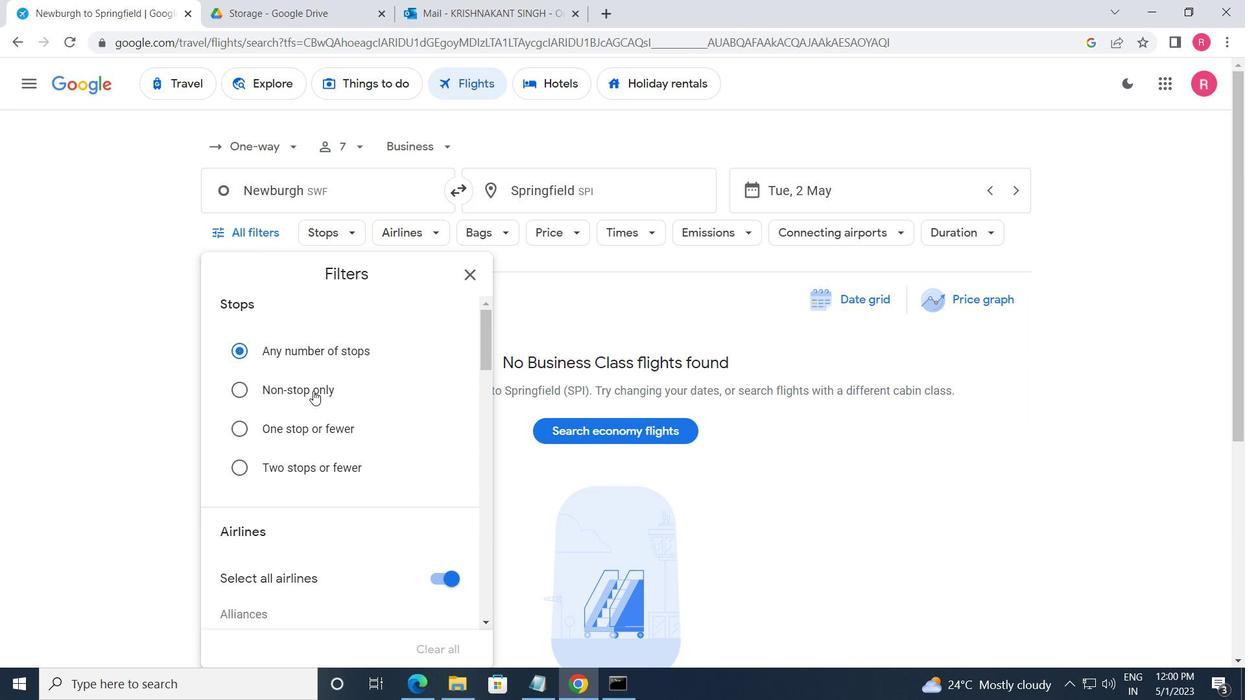 
Action: Mouse scrolled (314, 398) with delta (0, 0)
Screenshot: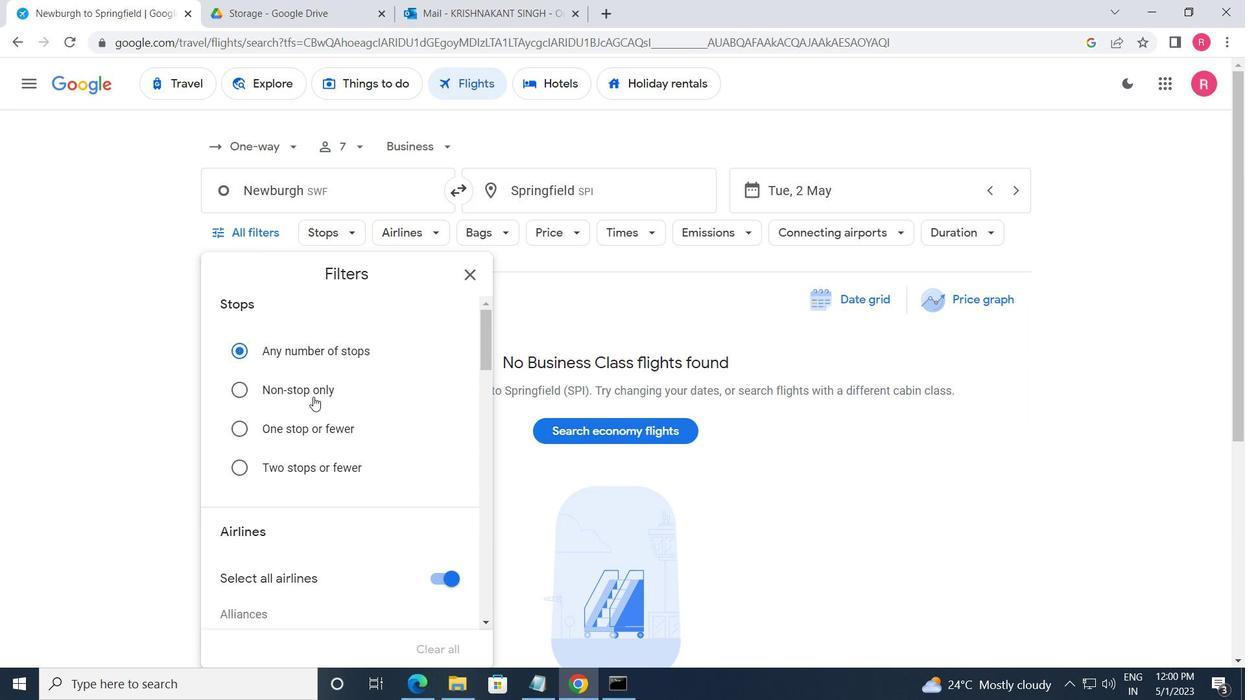 
Action: Mouse moved to (316, 397)
Screenshot: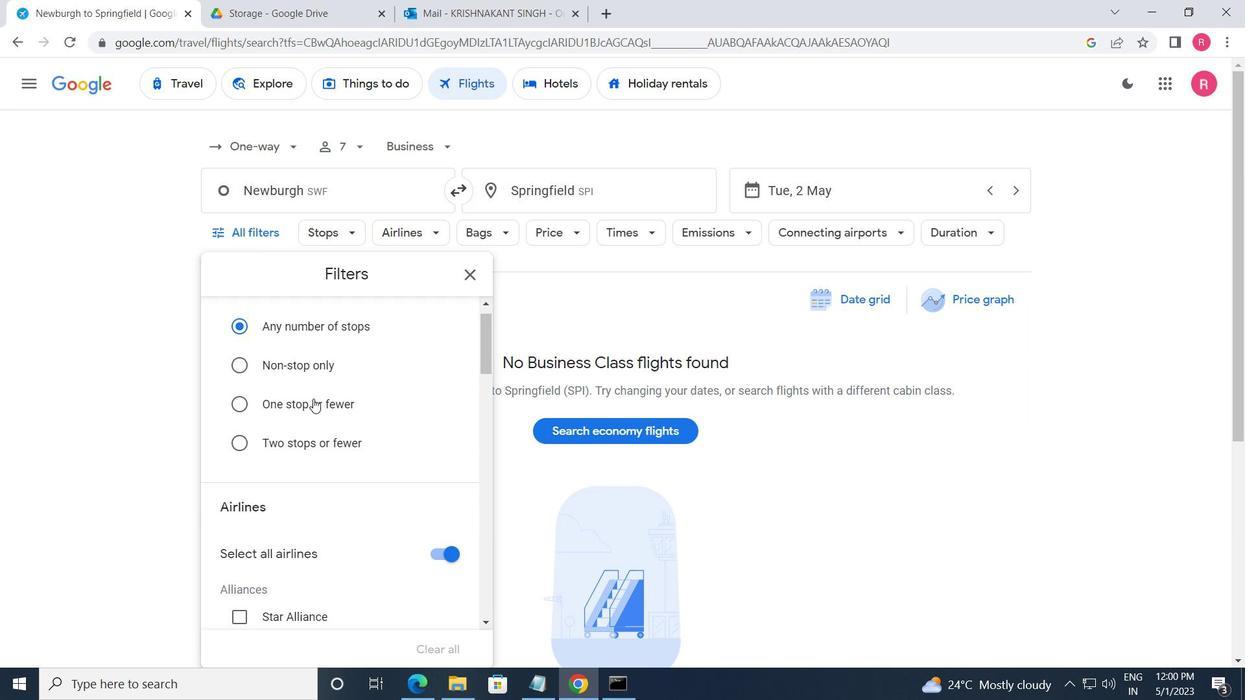 
Action: Mouse scrolled (316, 397) with delta (0, 0)
Screenshot: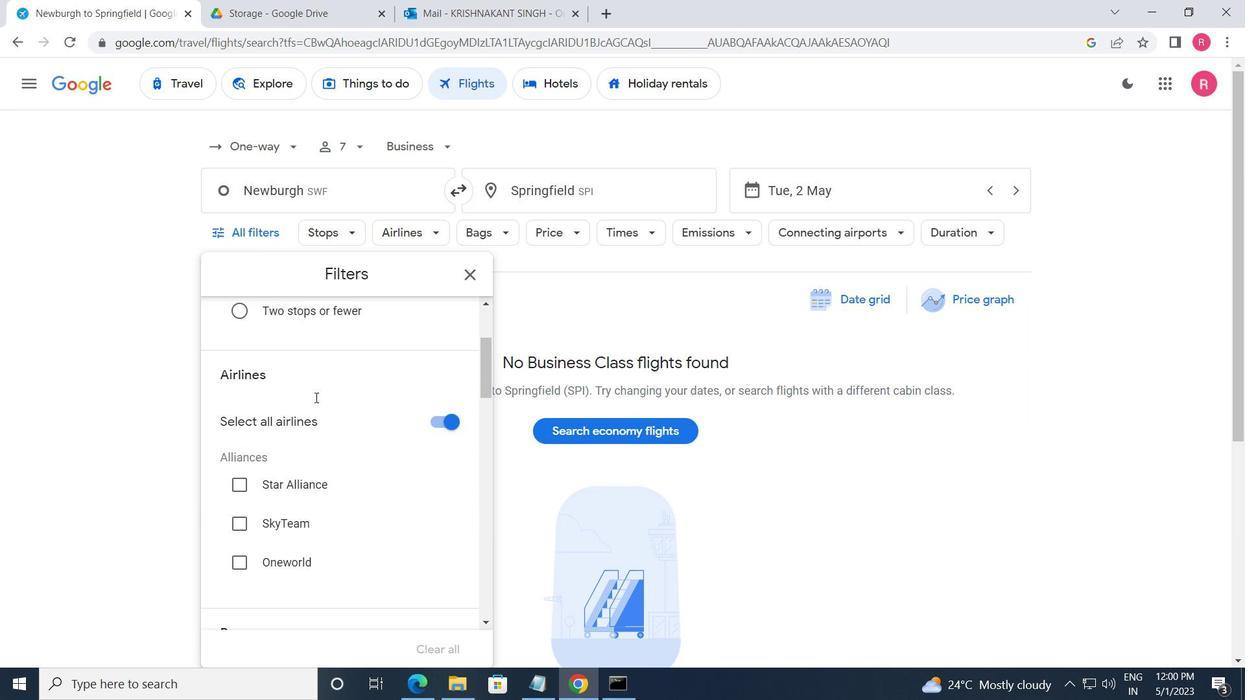 
Action: Mouse moved to (316, 395)
Screenshot: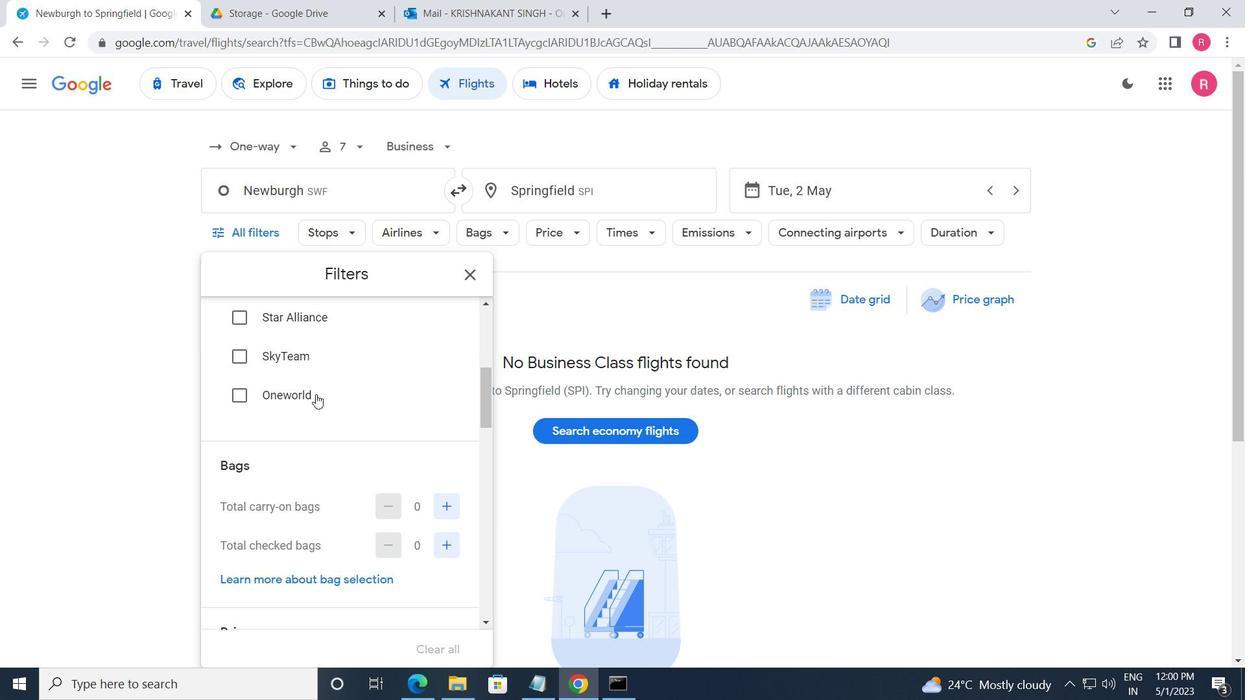 
Action: Mouse scrolled (316, 394) with delta (0, 0)
Screenshot: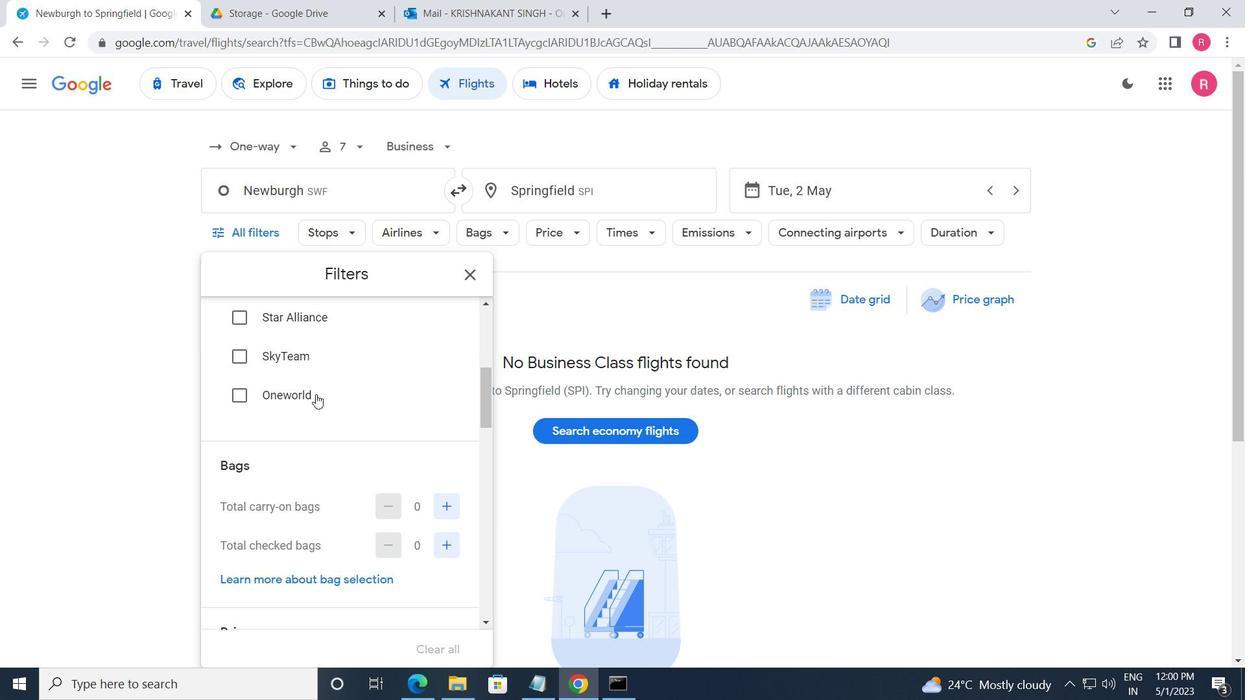 
Action: Mouse moved to (439, 426)
Screenshot: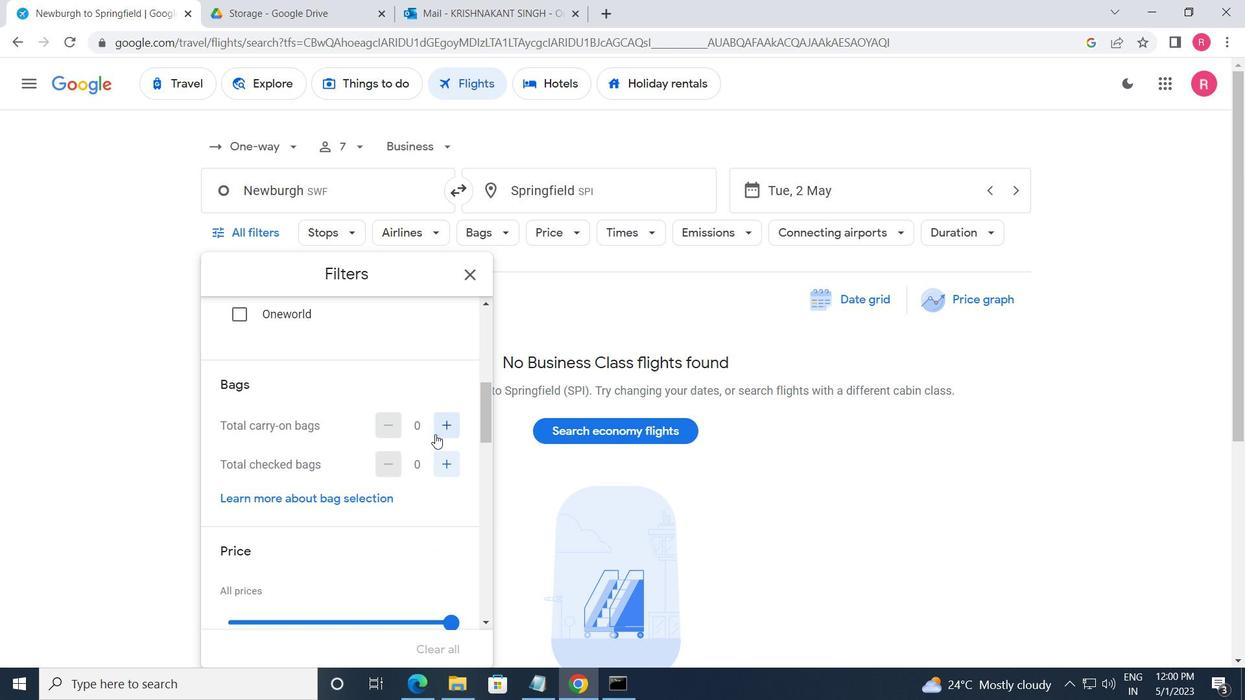 
Action: Mouse pressed left at (439, 426)
Screenshot: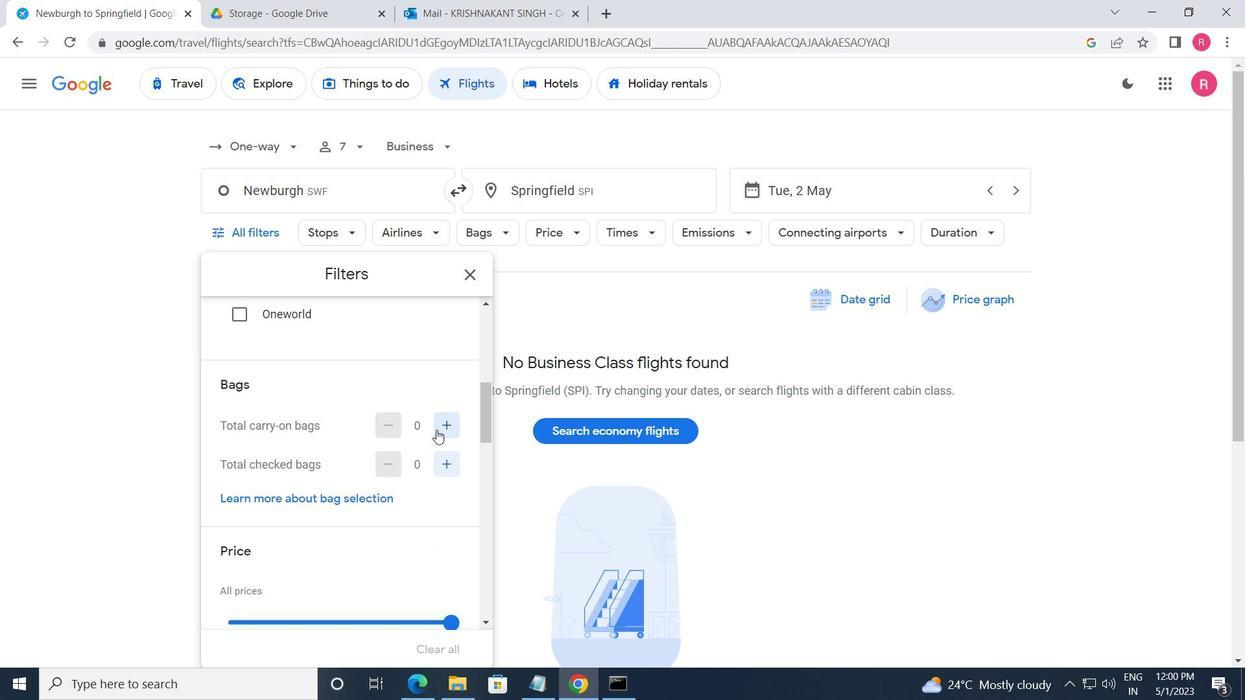 
Action: Mouse moved to (434, 454)
Screenshot: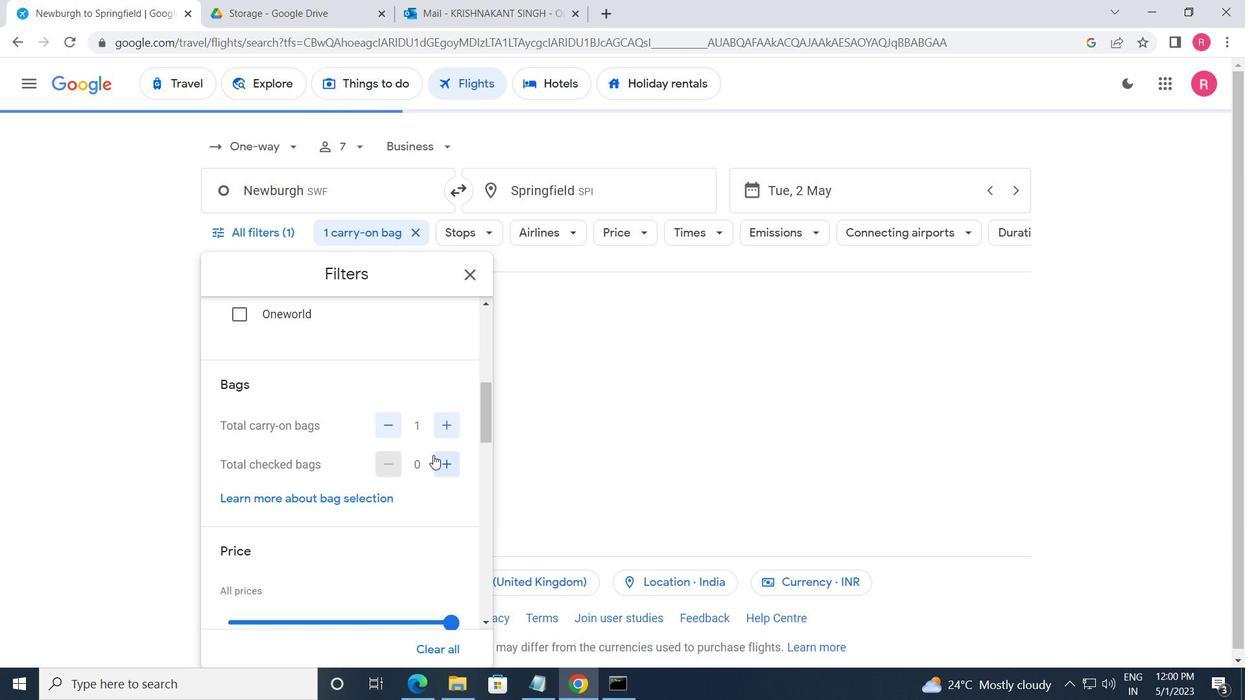 
Action: Mouse scrolled (434, 454) with delta (0, 0)
Screenshot: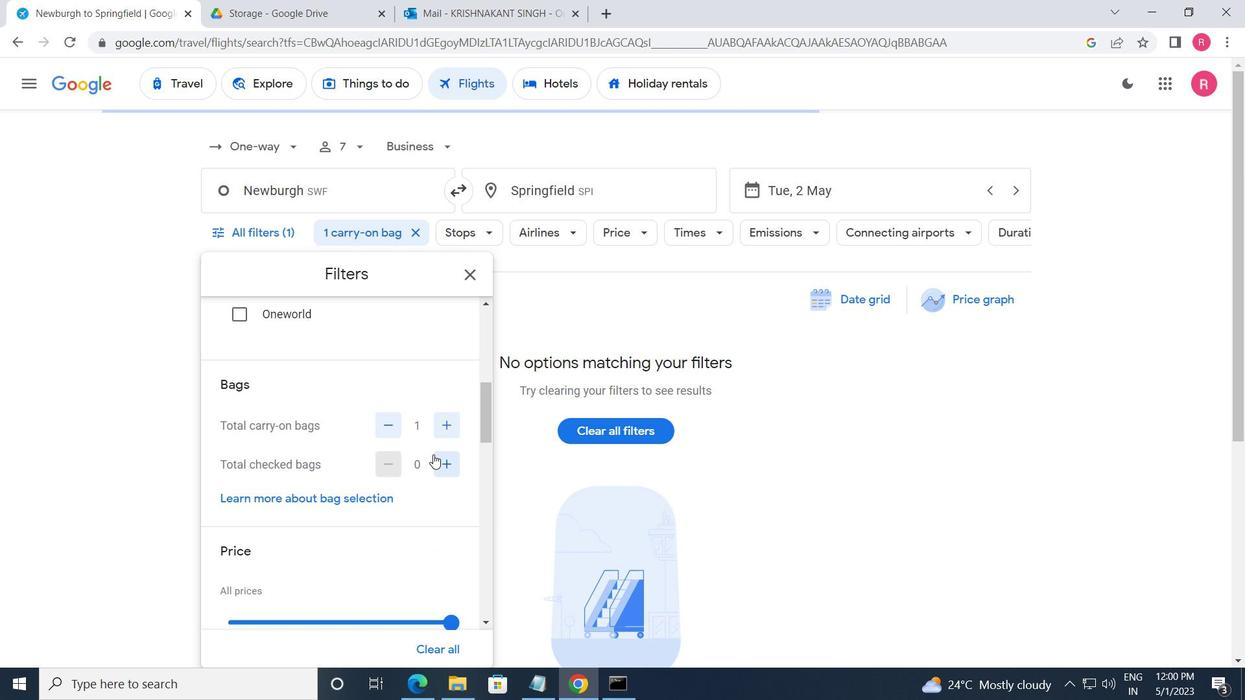 
Action: Mouse moved to (434, 454)
Screenshot: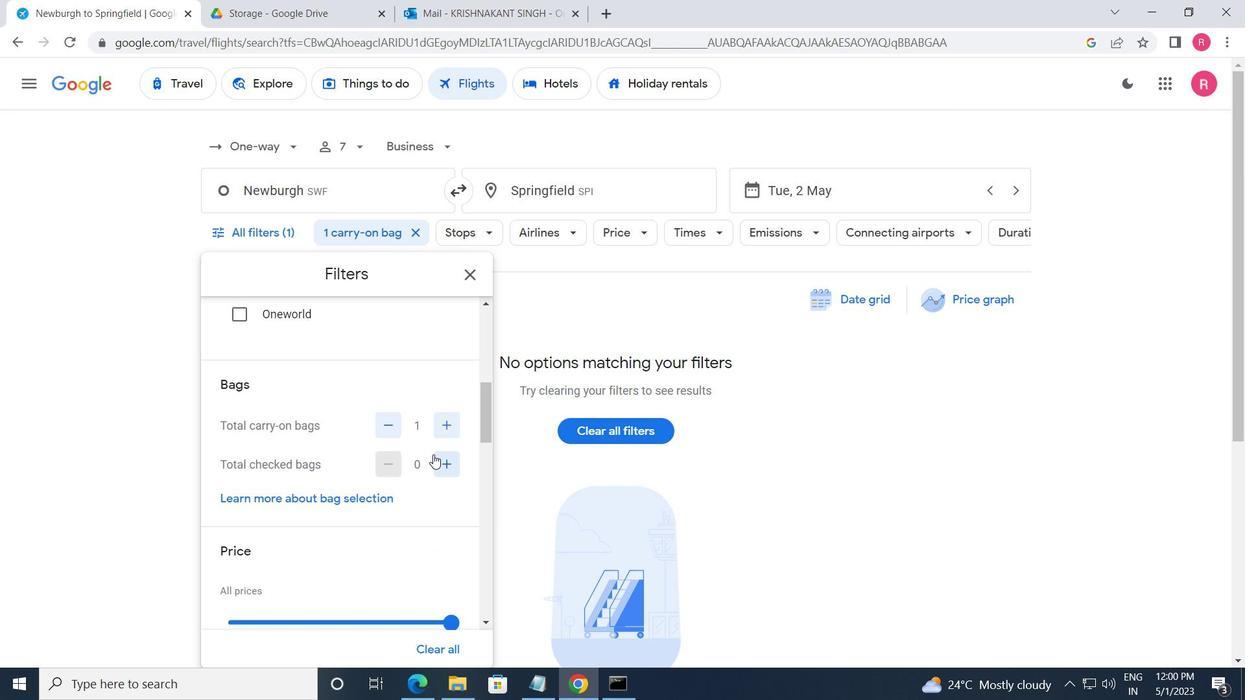 
Action: Mouse scrolled (434, 454) with delta (0, 0)
Screenshot: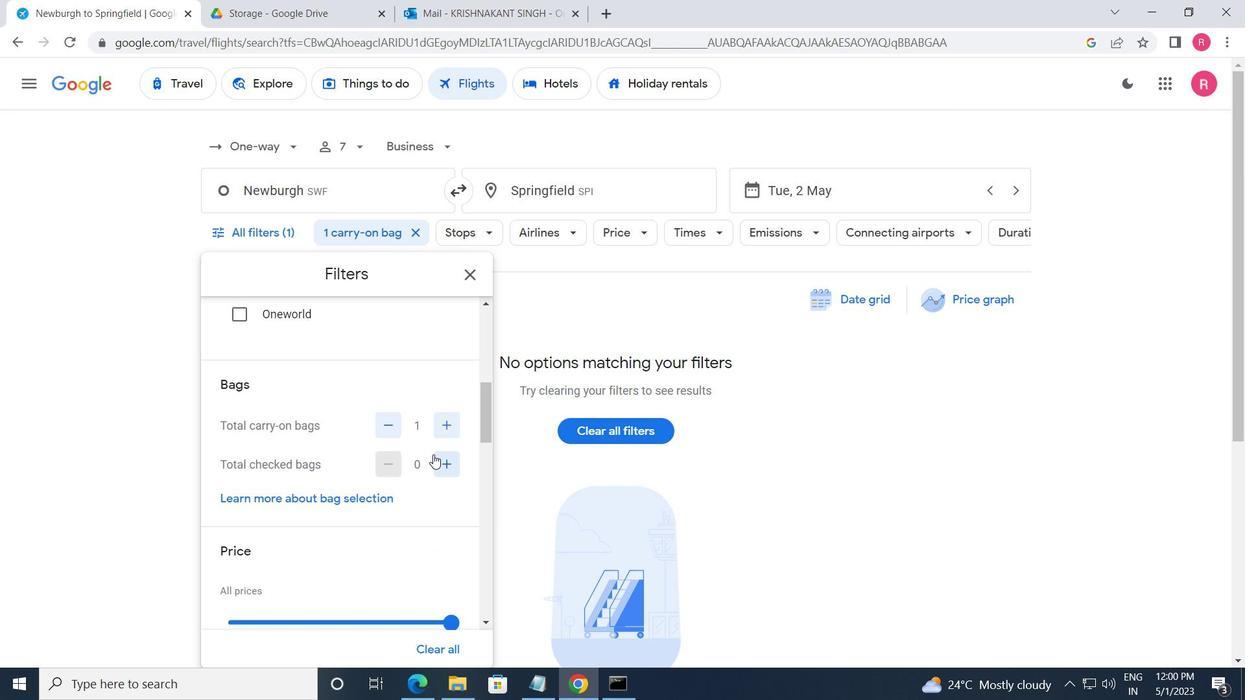 
Action: Mouse moved to (449, 461)
Screenshot: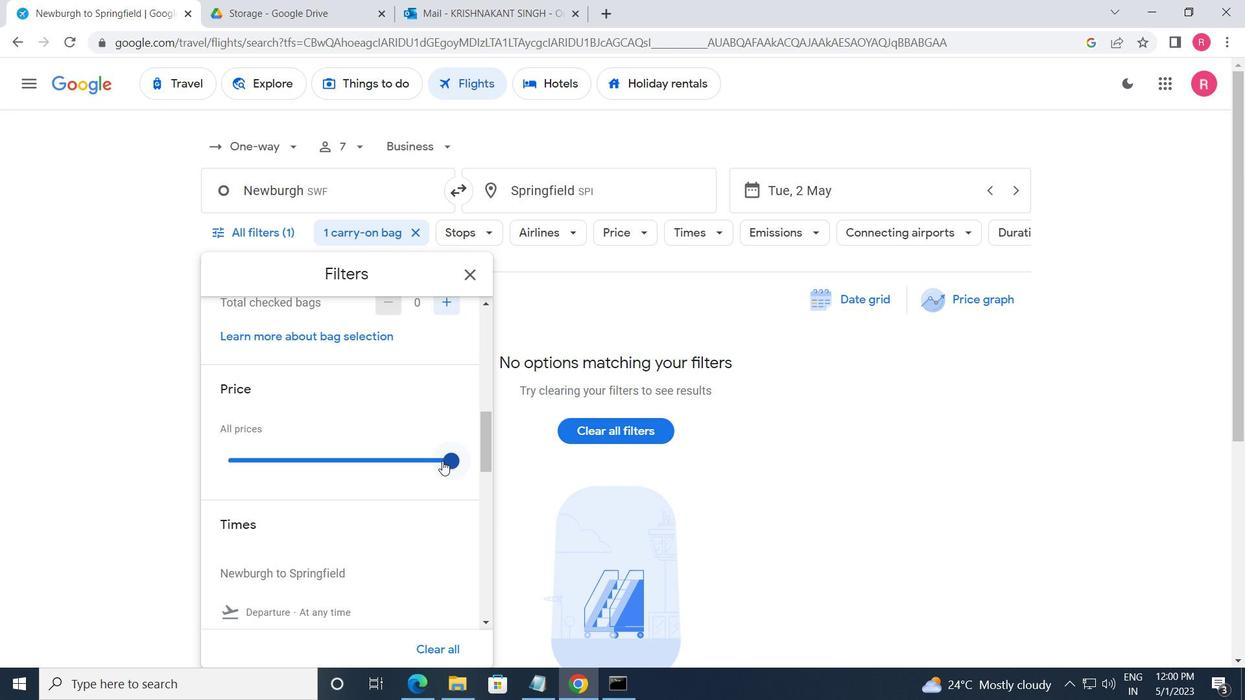 
Action: Mouse pressed left at (449, 461)
Screenshot: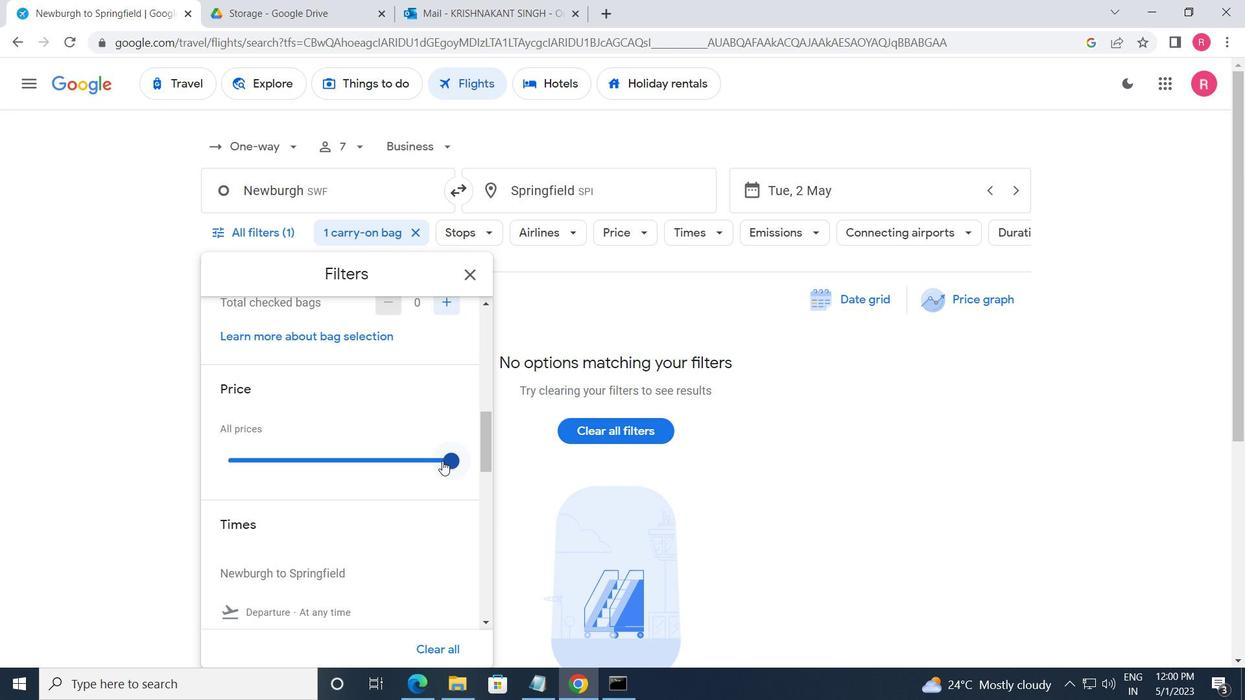 
Action: Mouse moved to (448, 461)
Screenshot: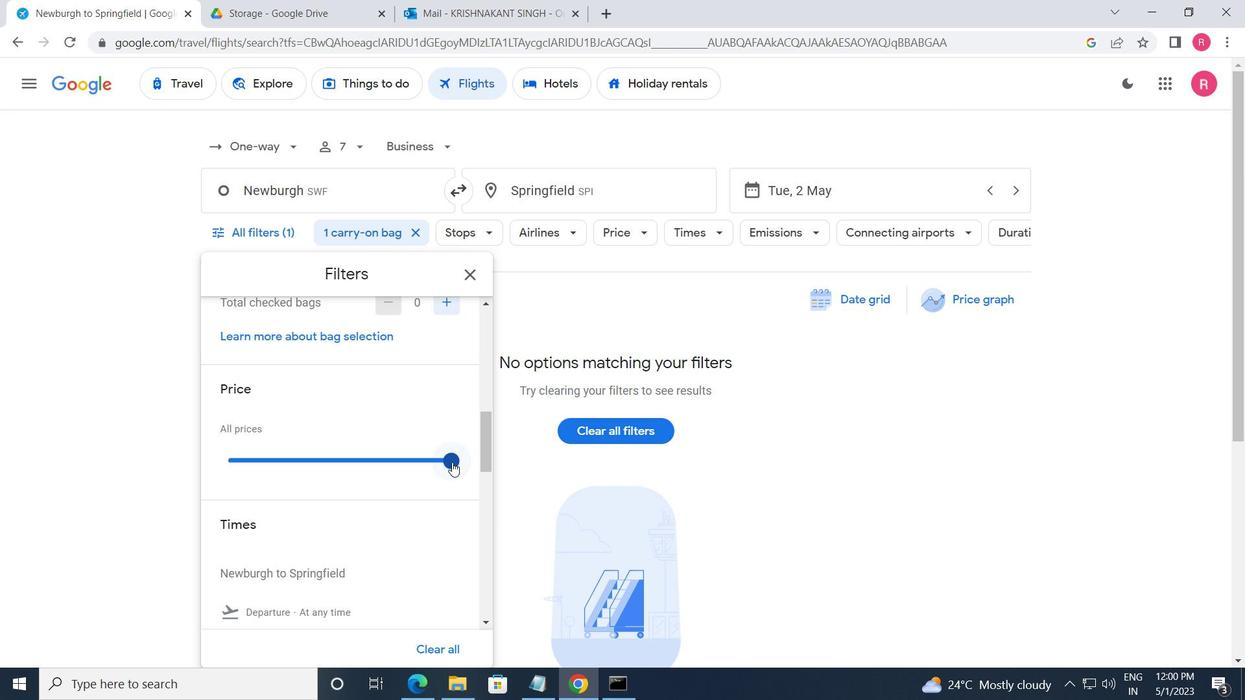 
Action: Mouse scrolled (448, 461) with delta (0, 0)
Screenshot: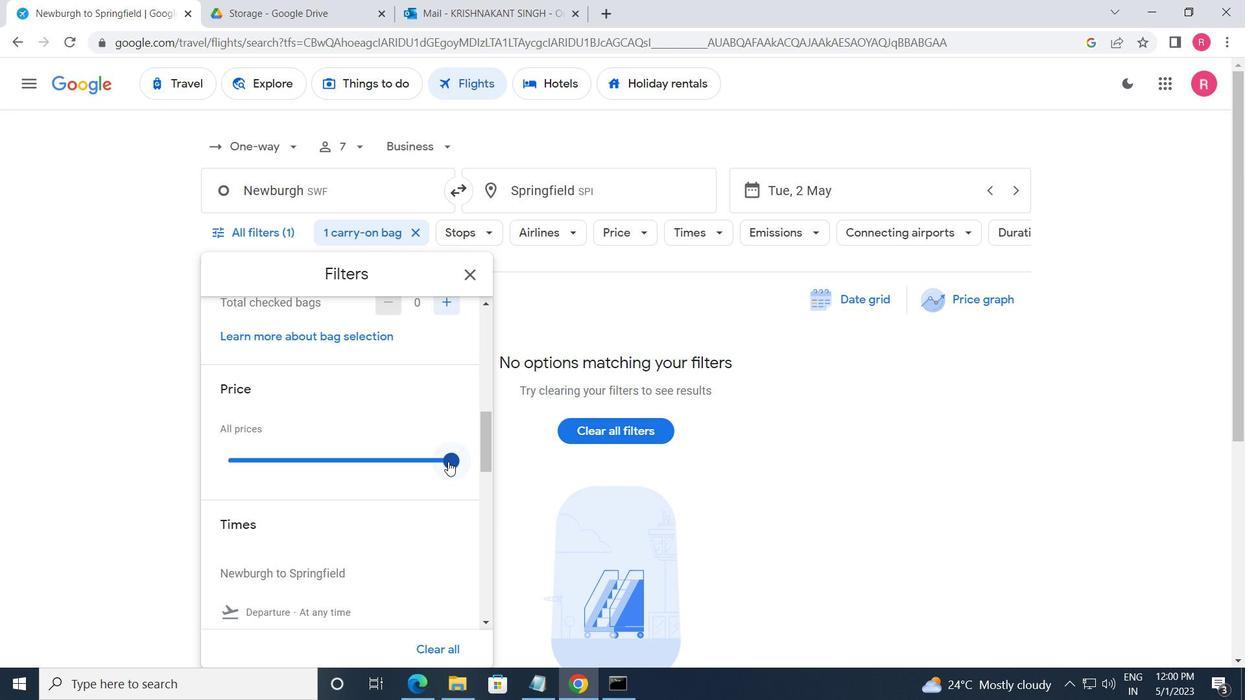 
Action: Mouse scrolled (448, 461) with delta (0, 0)
Screenshot: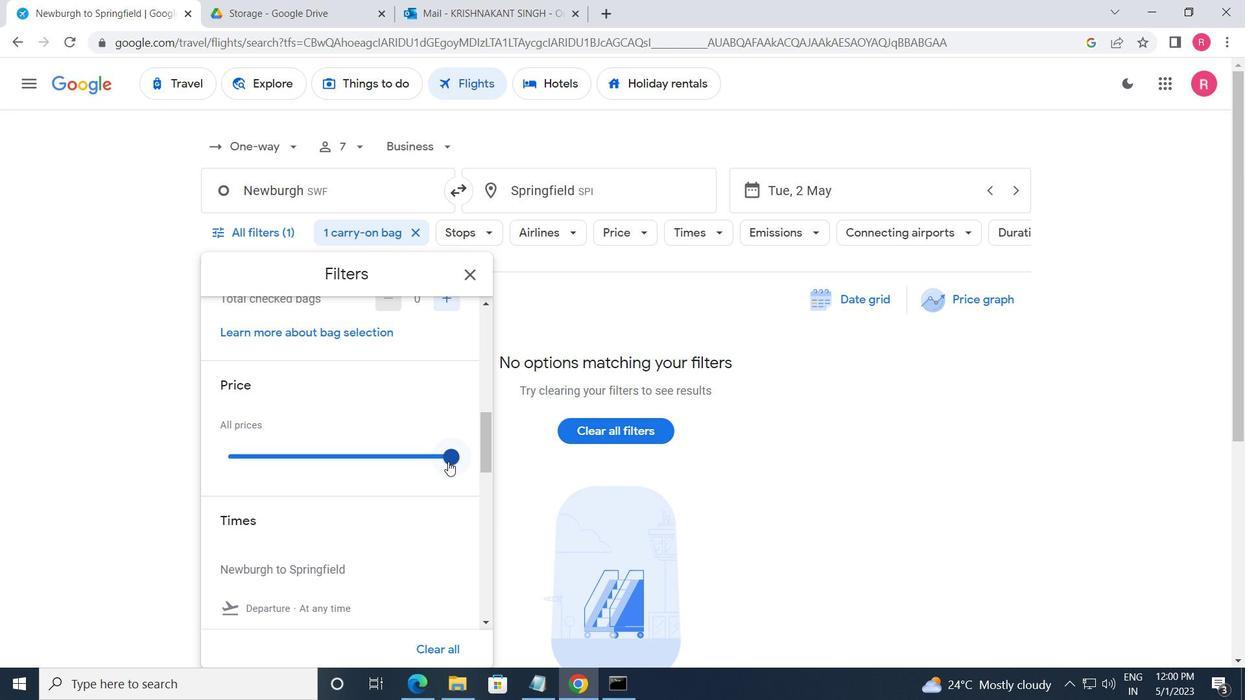 
Action: Mouse scrolled (448, 461) with delta (0, 0)
Screenshot: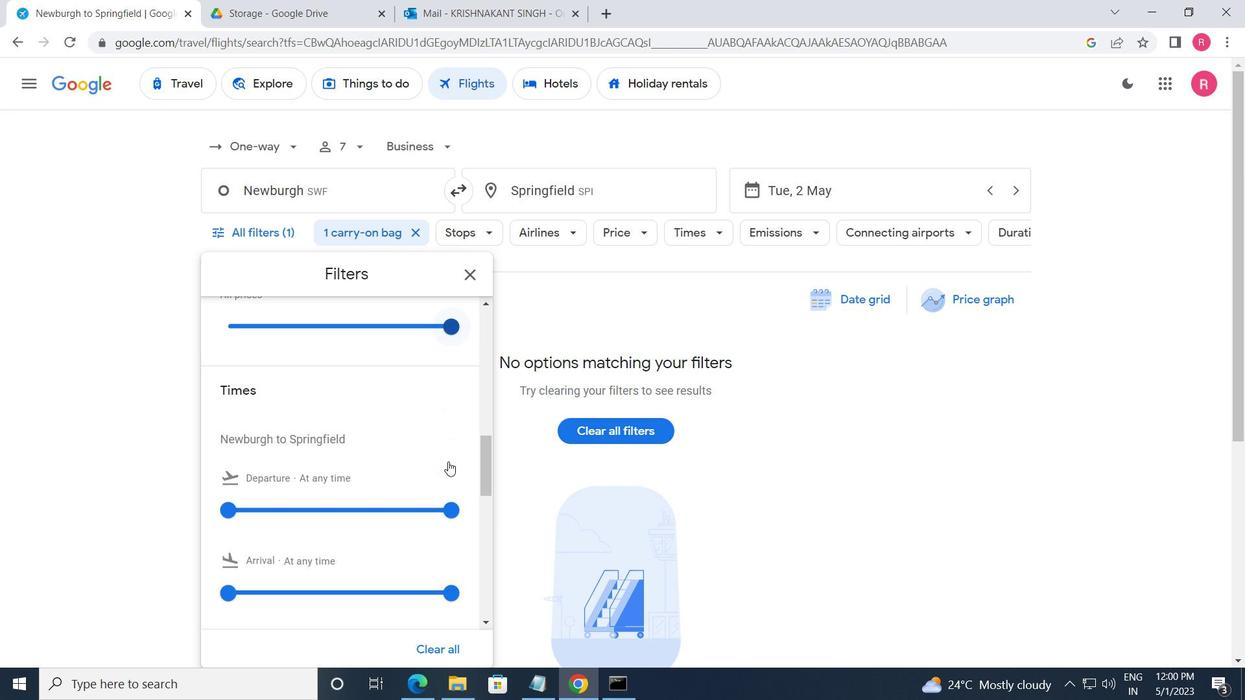 
Action: Mouse moved to (230, 408)
Screenshot: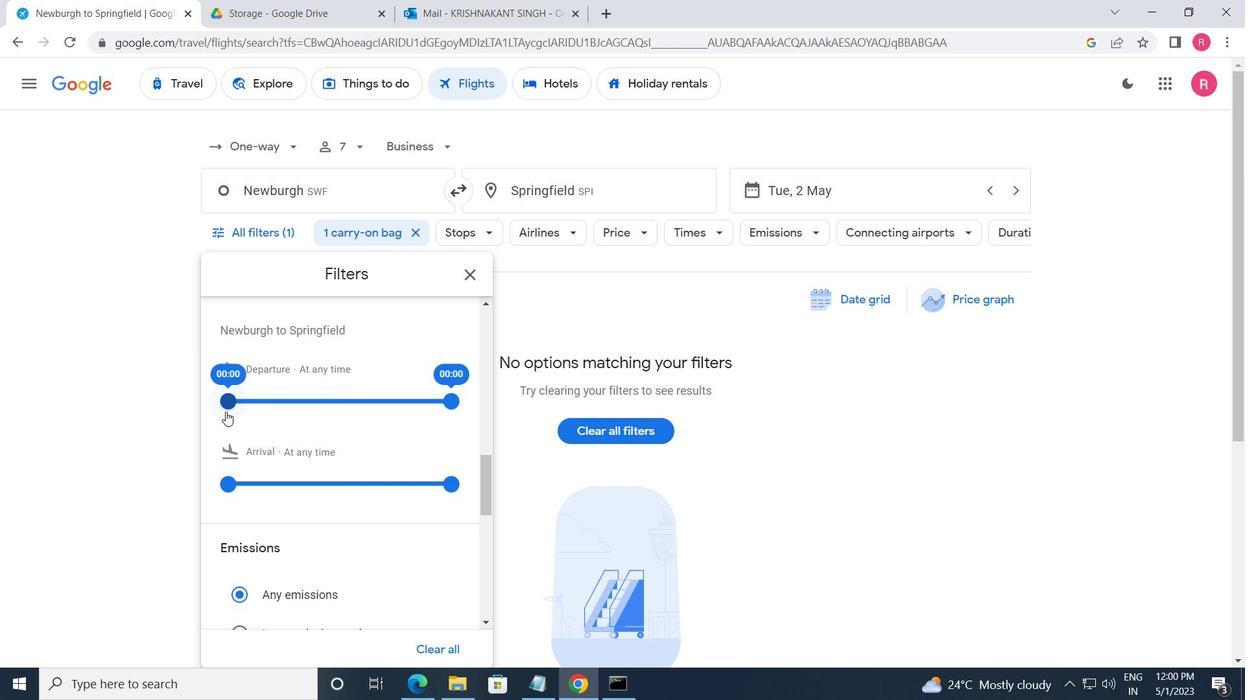 
Action: Mouse pressed left at (230, 408)
Screenshot: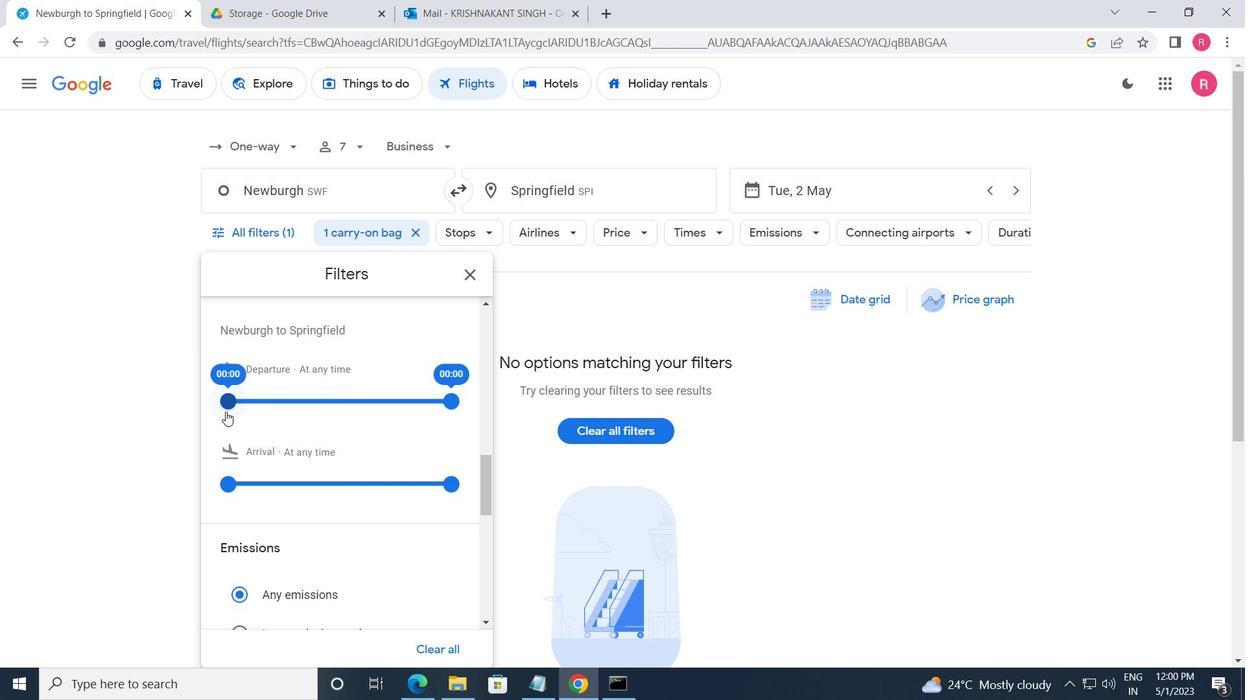 
Action: Mouse moved to (451, 398)
Screenshot: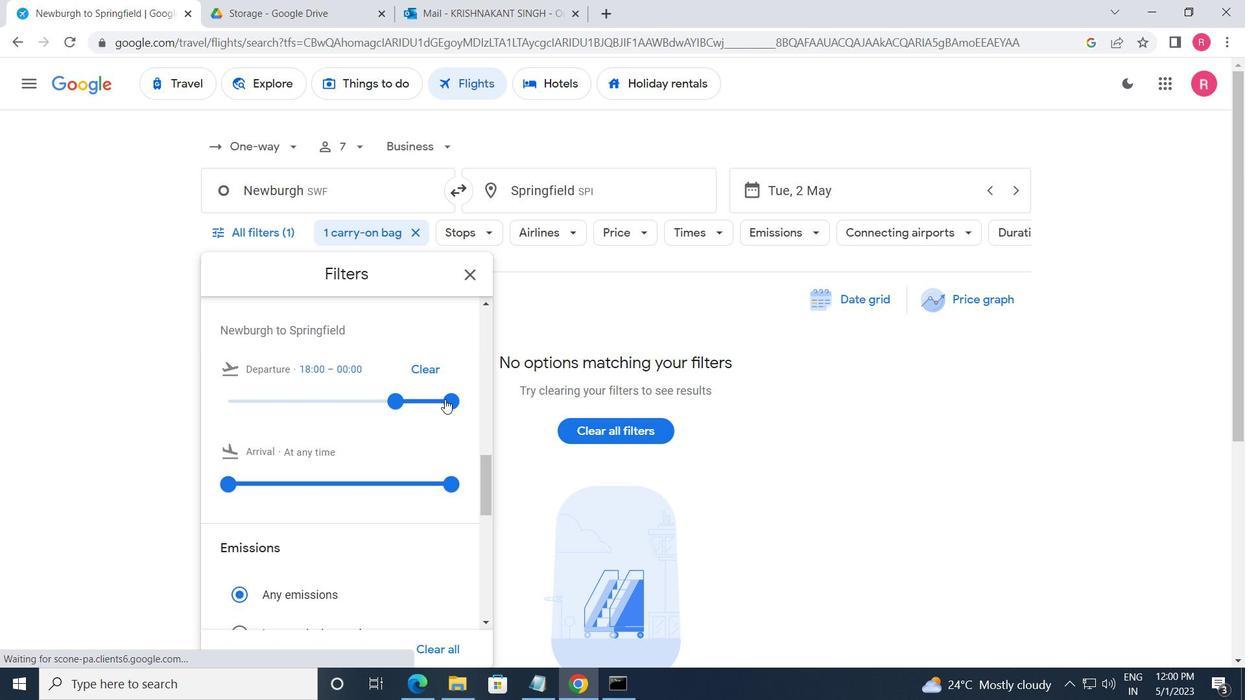 
Action: Mouse pressed left at (451, 398)
Screenshot: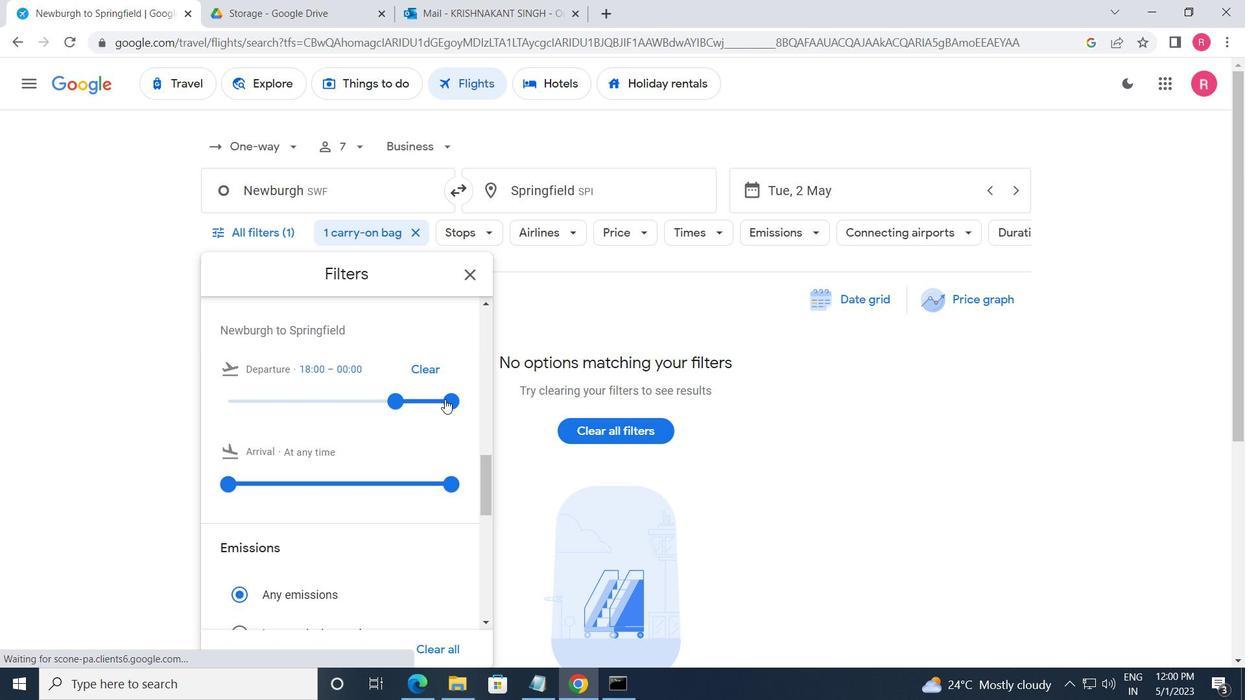 
Action: Mouse moved to (471, 272)
Screenshot: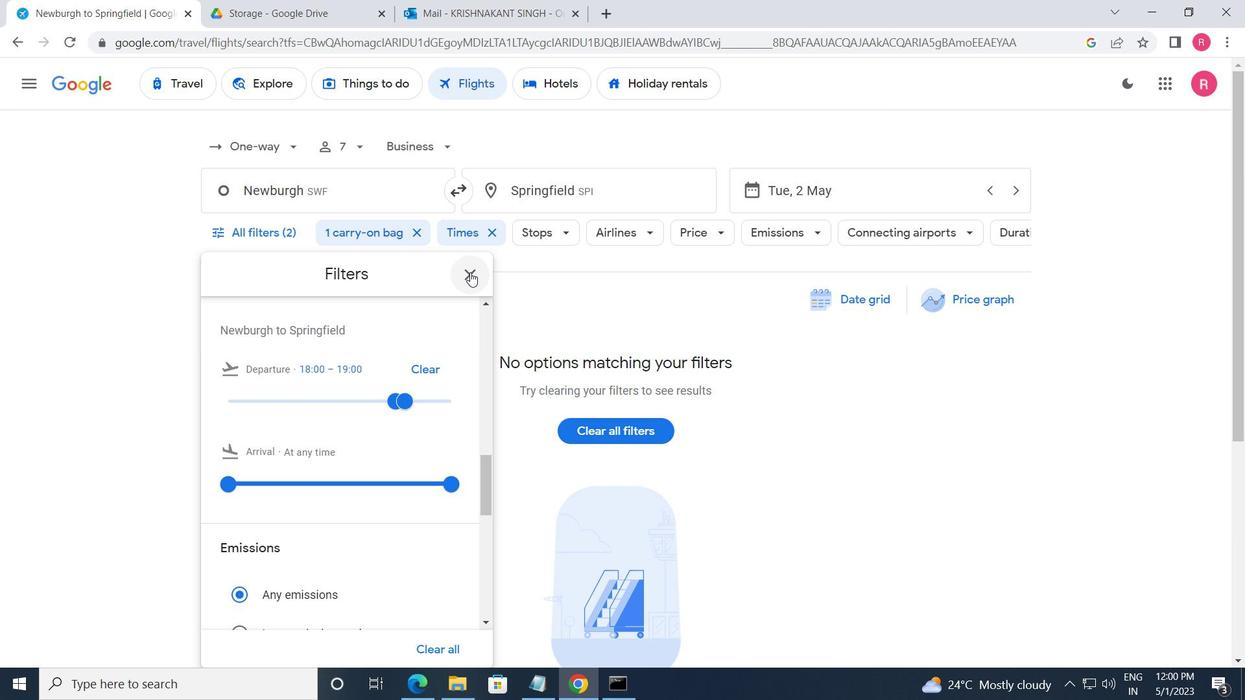 
Action: Mouse pressed left at (471, 272)
Screenshot: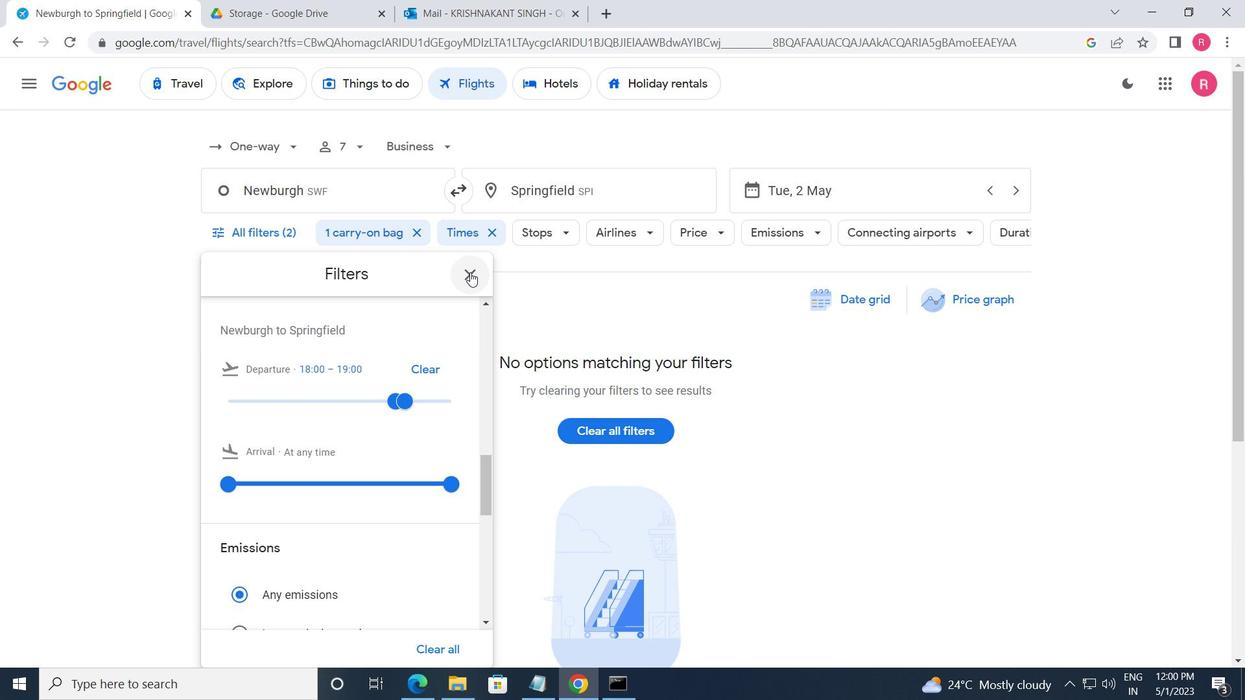 
